 Task: Find connections with filter location Sant Just Desvern with filter topic #Healthcarewith filter profile language French with filter current company Rockstar Games with filter school Chanakya Education Societys Indira College of Commerce & Science, Pune with filter industry Glass Product Manufacturing with filter service category Videography with filter keywords title Heavy Equipment Operator
Action: Mouse moved to (476, 68)
Screenshot: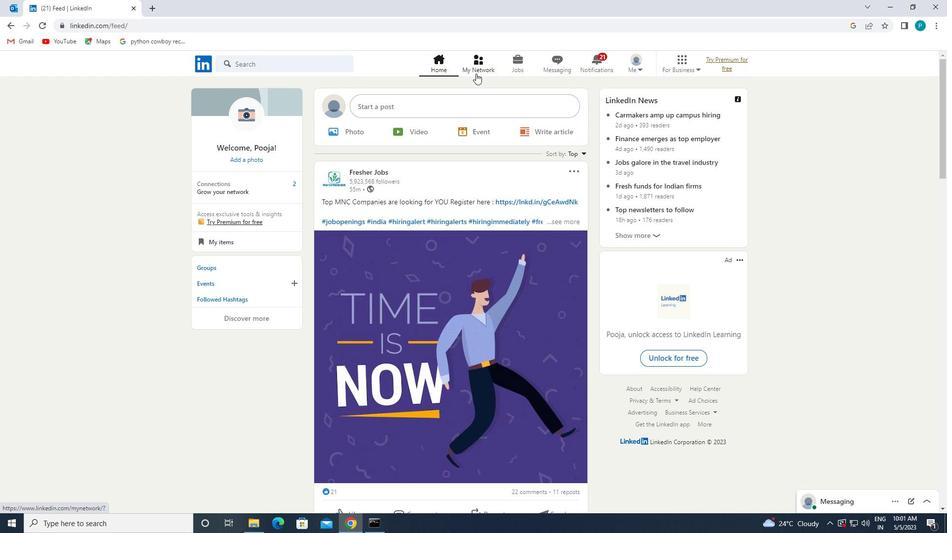 
Action: Mouse pressed left at (476, 68)
Screenshot: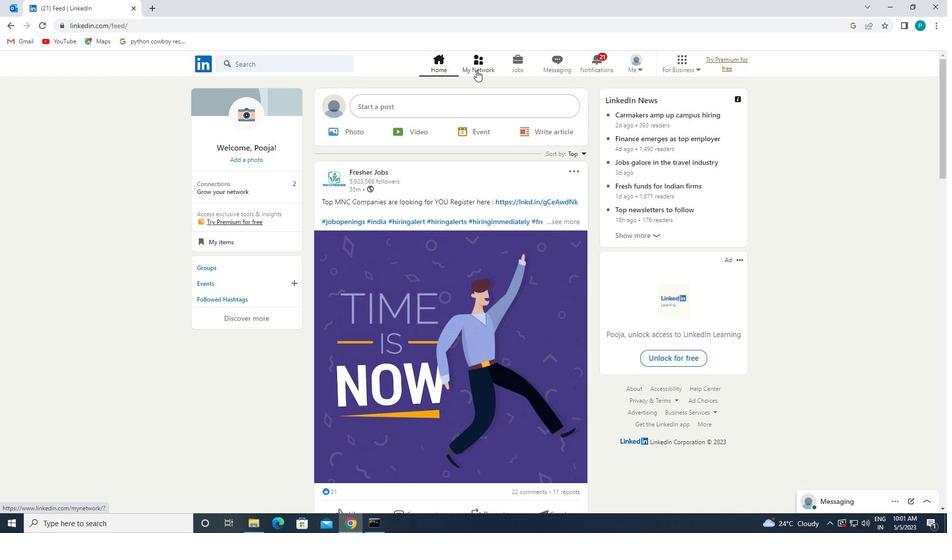 
Action: Mouse moved to (313, 114)
Screenshot: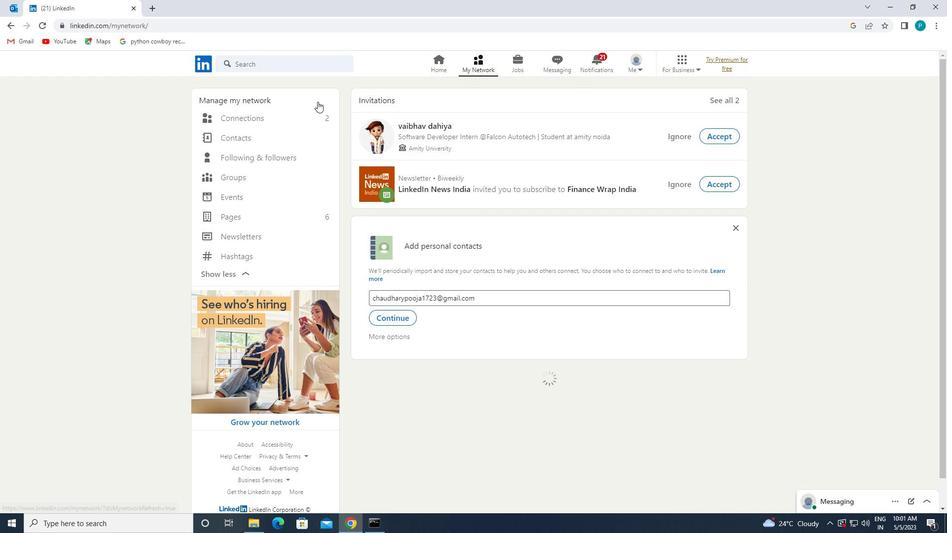 
Action: Mouse pressed left at (313, 114)
Screenshot: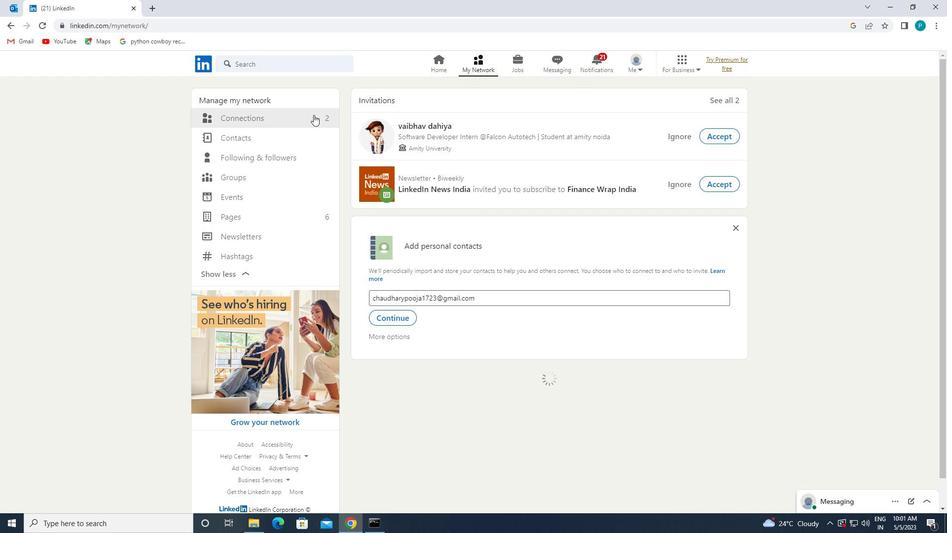 
Action: Mouse moved to (529, 118)
Screenshot: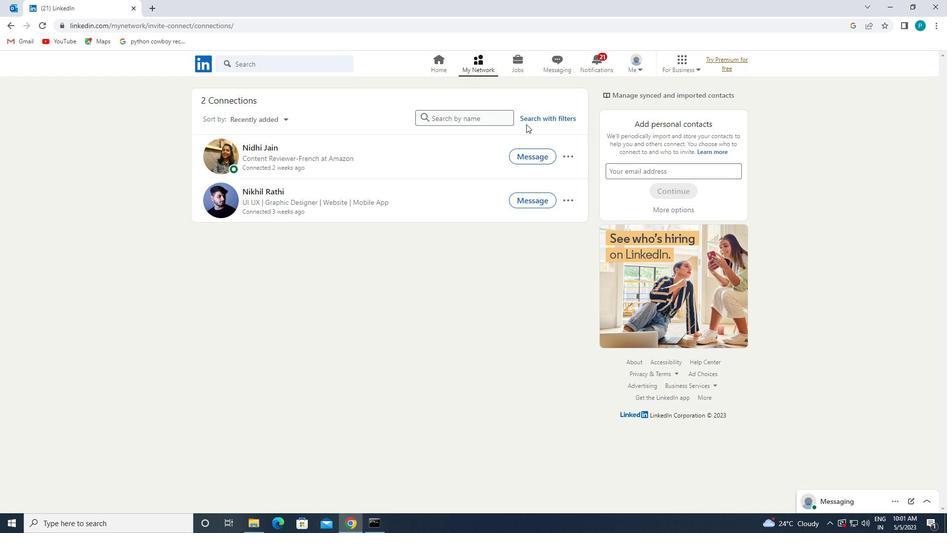 
Action: Mouse pressed left at (529, 118)
Screenshot: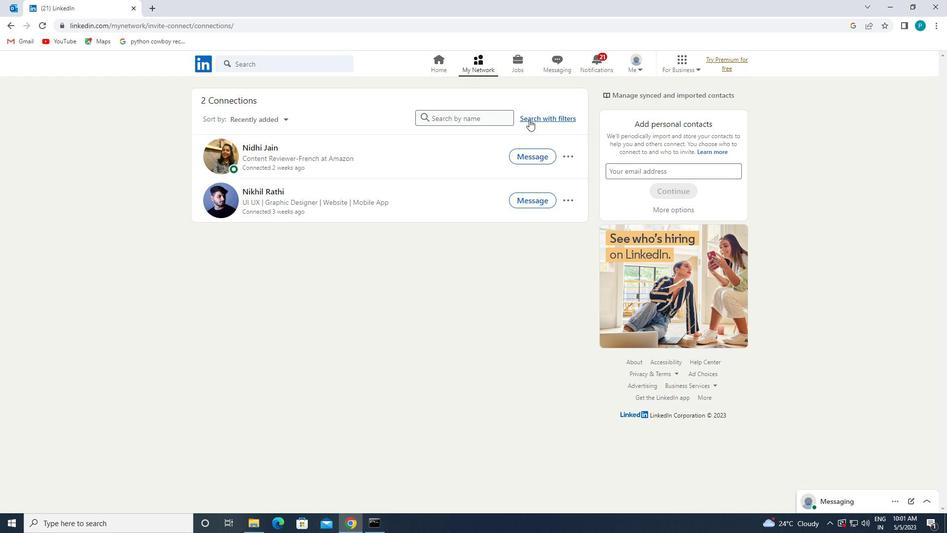 
Action: Mouse moved to (501, 97)
Screenshot: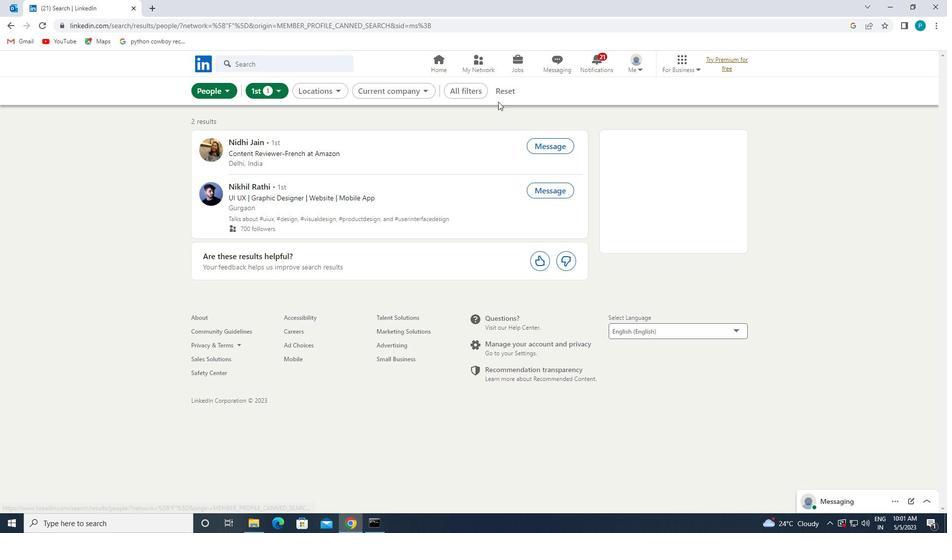 
Action: Mouse pressed left at (501, 97)
Screenshot: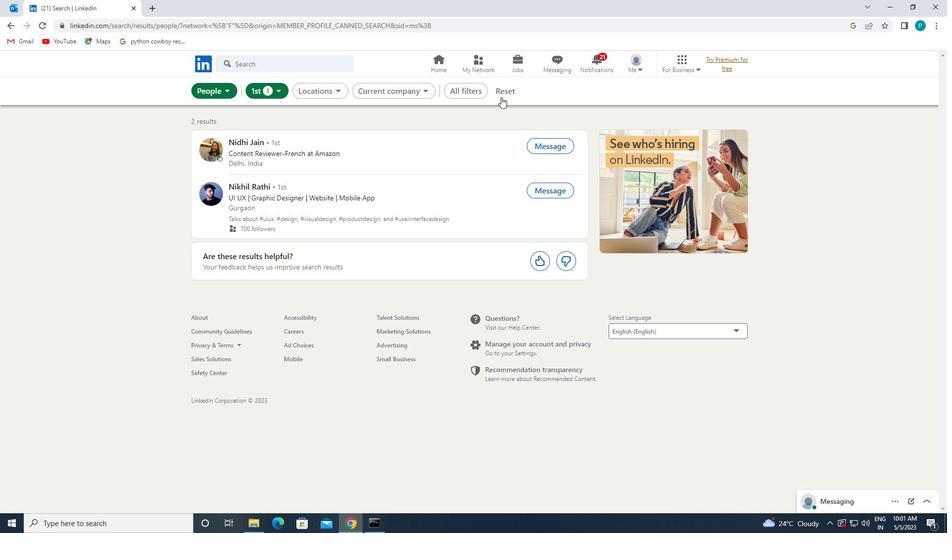 
Action: Mouse moved to (485, 91)
Screenshot: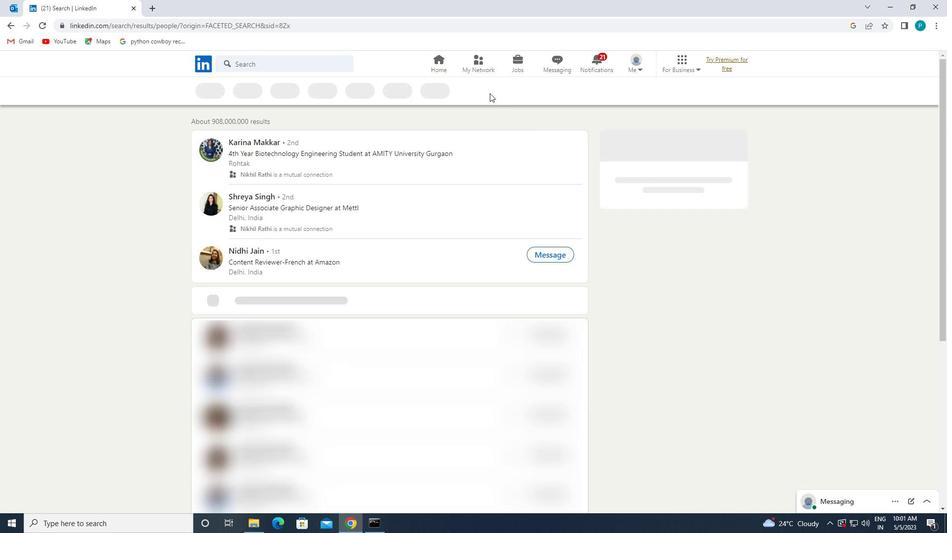 
Action: Mouse pressed left at (485, 91)
Screenshot: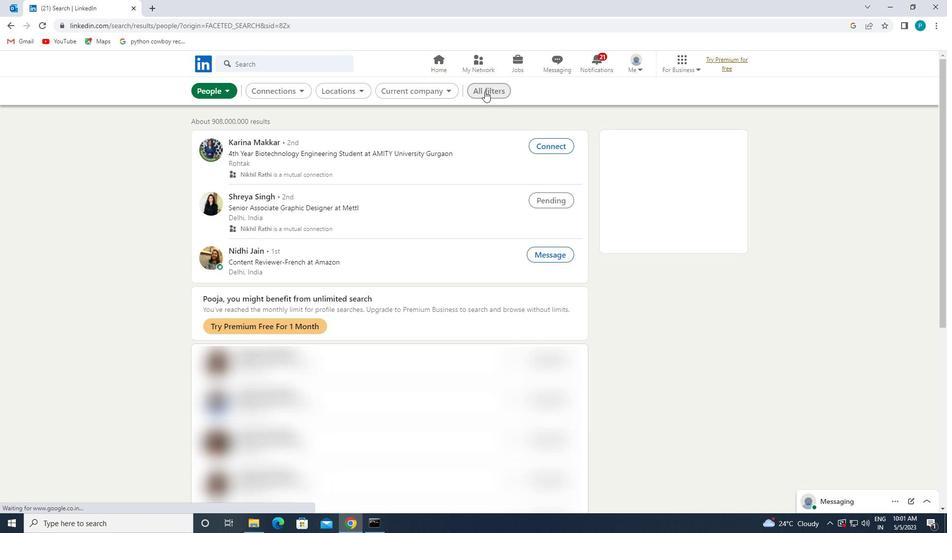 
Action: Mouse moved to (802, 324)
Screenshot: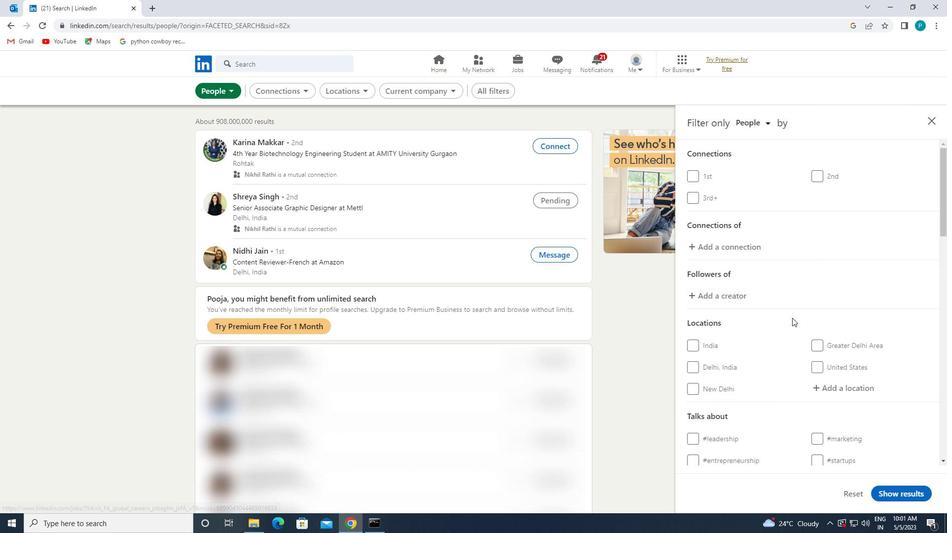 
Action: Mouse scrolled (802, 324) with delta (0, 0)
Screenshot: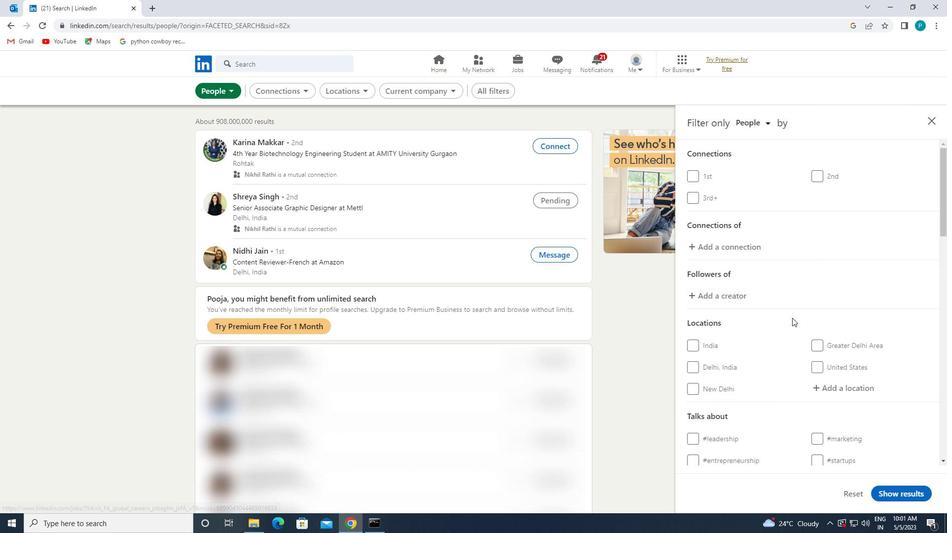 
Action: Mouse moved to (807, 332)
Screenshot: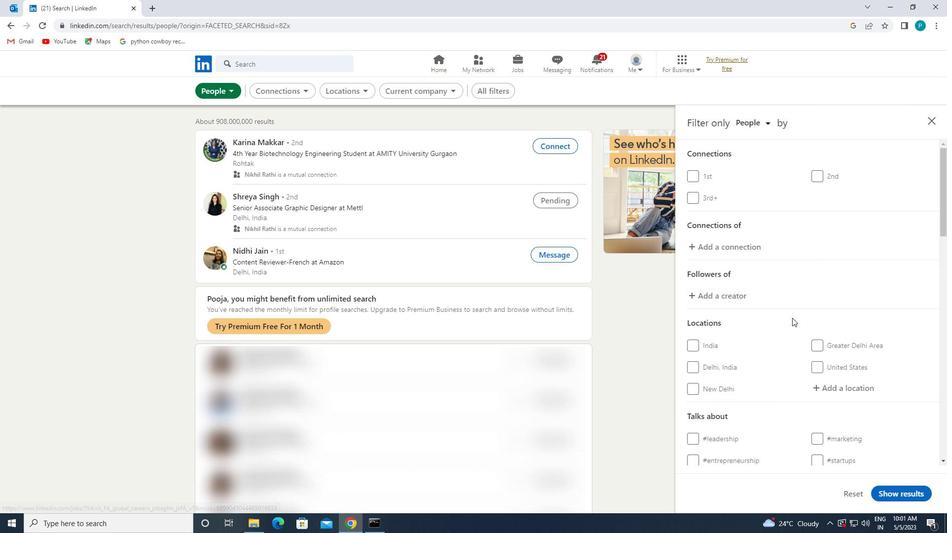 
Action: Mouse scrolled (807, 331) with delta (0, 0)
Screenshot: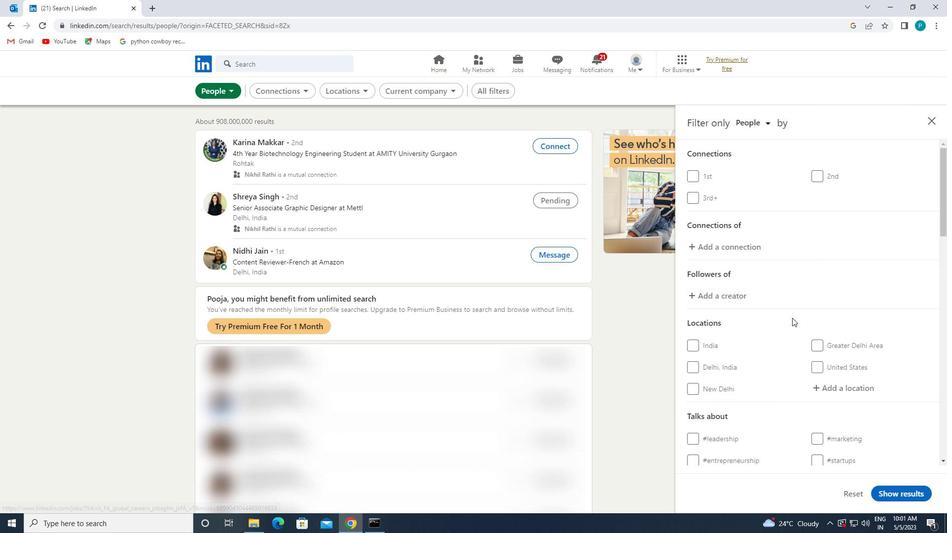 
Action: Mouse moved to (816, 339)
Screenshot: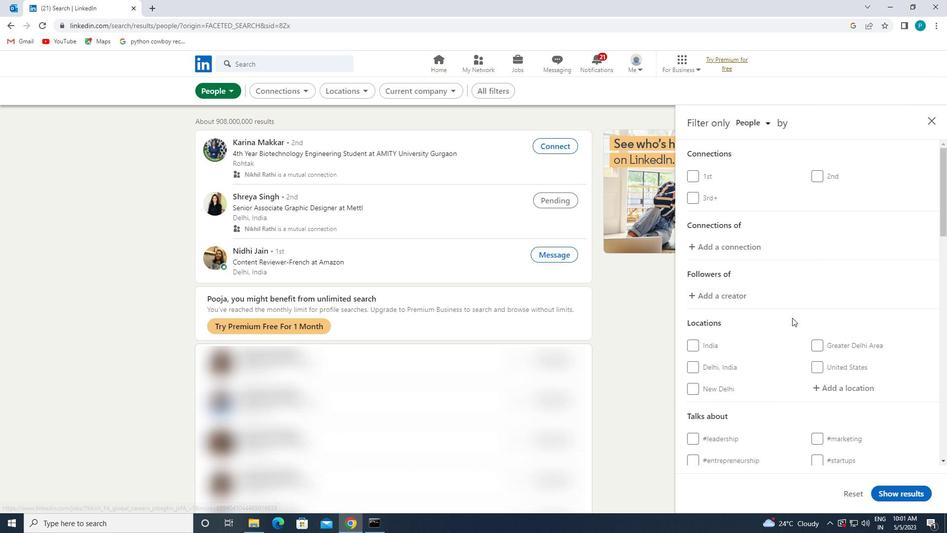 
Action: Mouse scrolled (816, 338) with delta (0, 0)
Screenshot: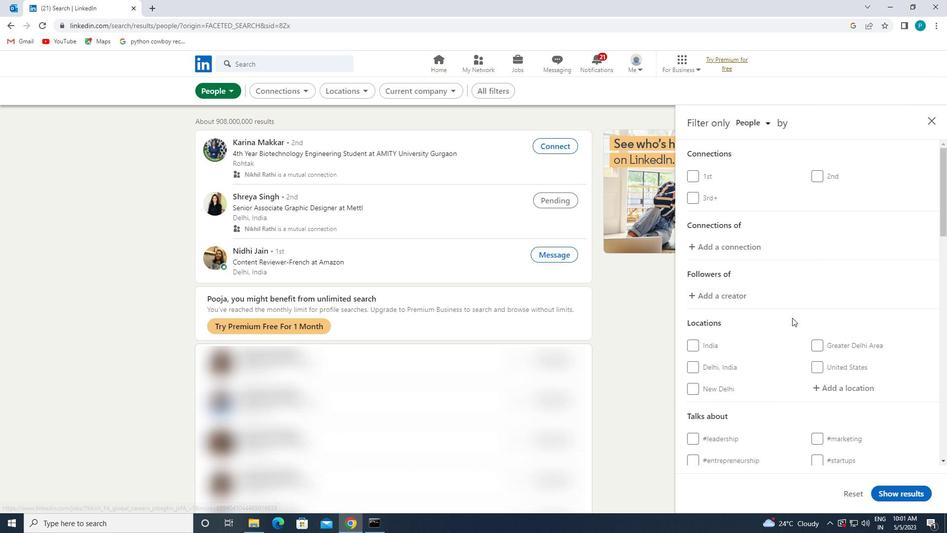 
Action: Mouse moved to (826, 241)
Screenshot: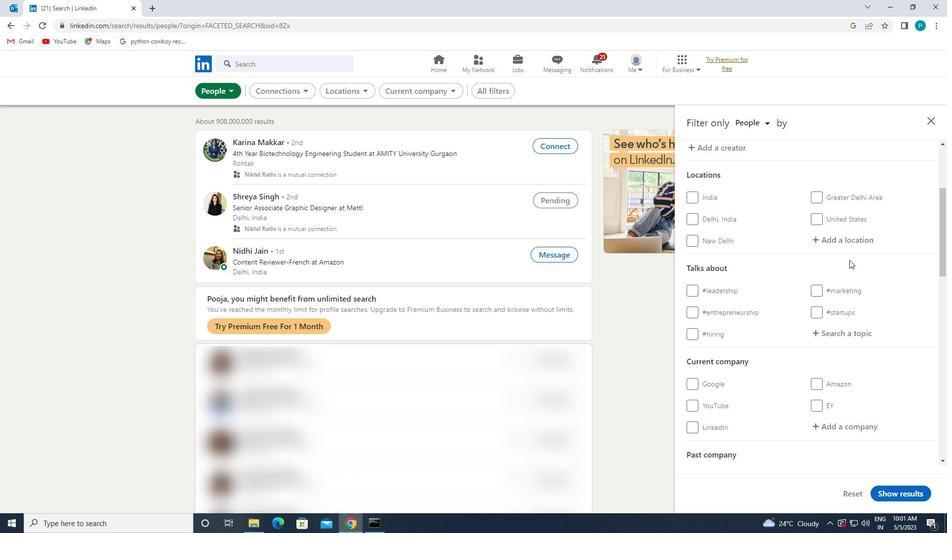 
Action: Mouse pressed left at (826, 241)
Screenshot: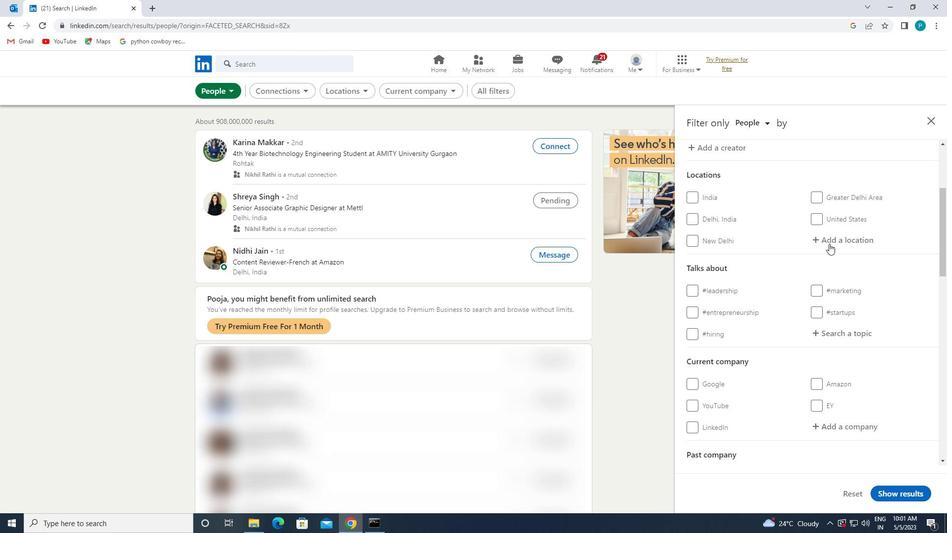 
Action: Mouse moved to (814, 232)
Screenshot: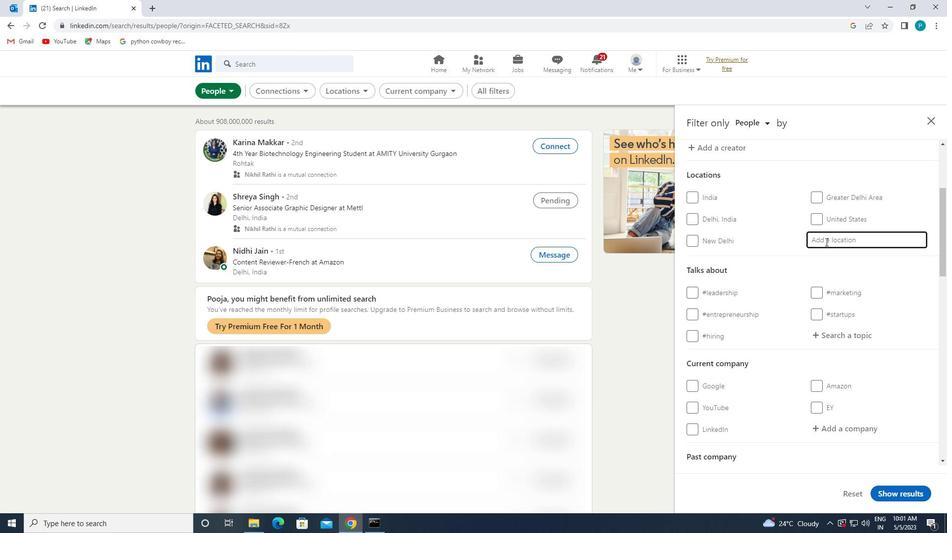 
Action: Key pressed <Key.caps_lock>s<Key.backspace><Key.caps_lock>s<Key.caps_lock>ant
Screenshot: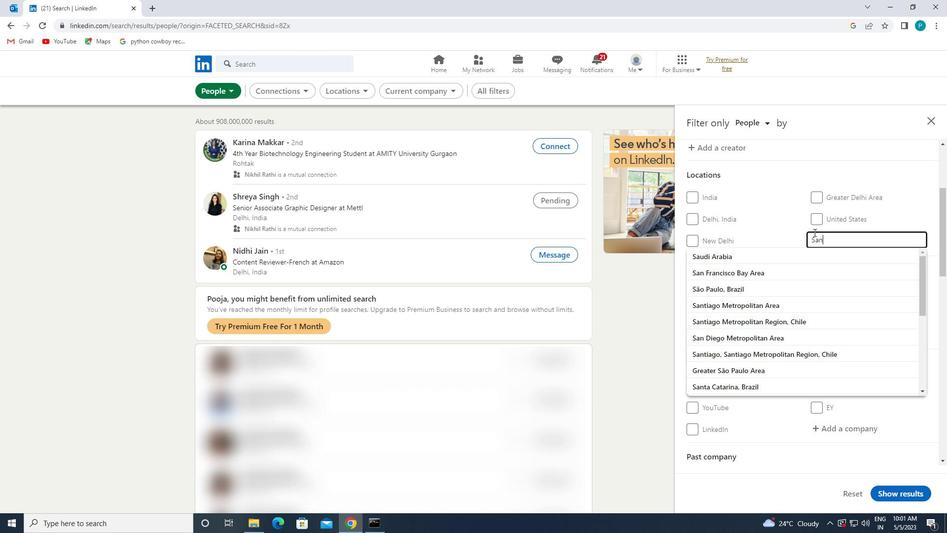 
Action: Mouse moved to (809, 229)
Screenshot: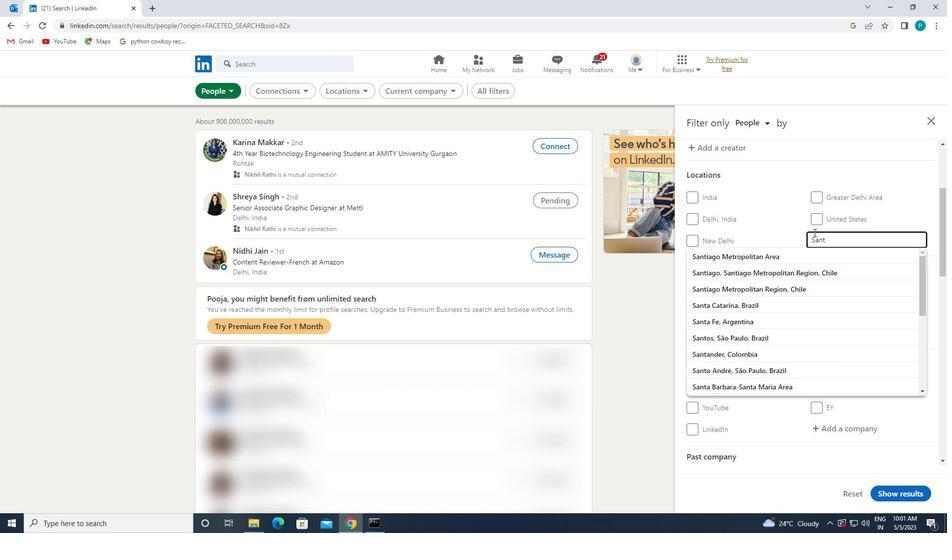 
Action: Key pressed <Key.space><Key.caps_lock>j<Key.caps_lock>ust
Screenshot: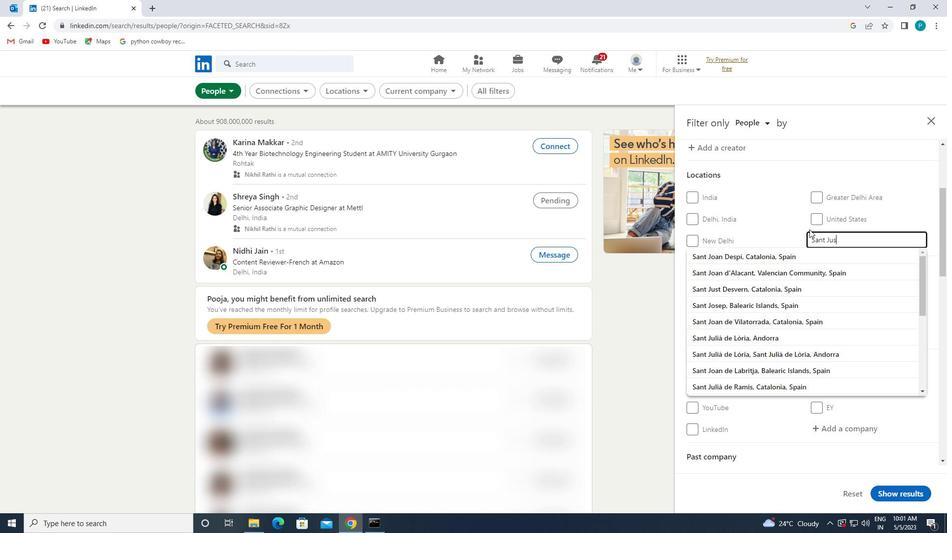 
Action: Mouse moved to (785, 251)
Screenshot: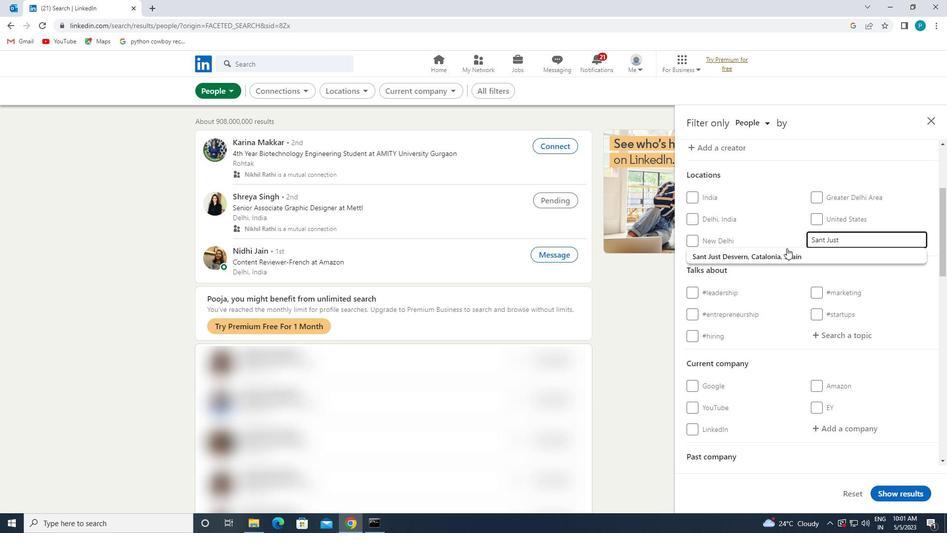 
Action: Mouse pressed left at (785, 251)
Screenshot: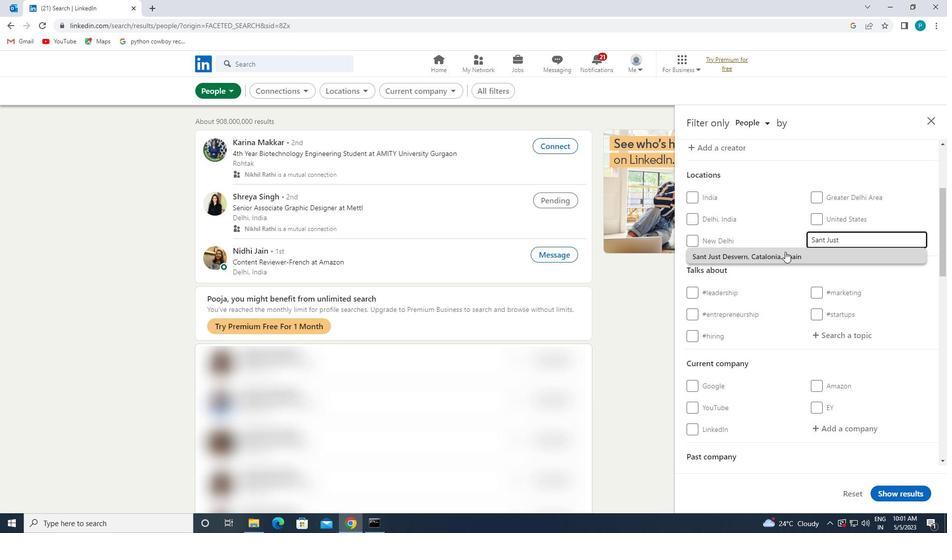 
Action: Mouse moved to (792, 257)
Screenshot: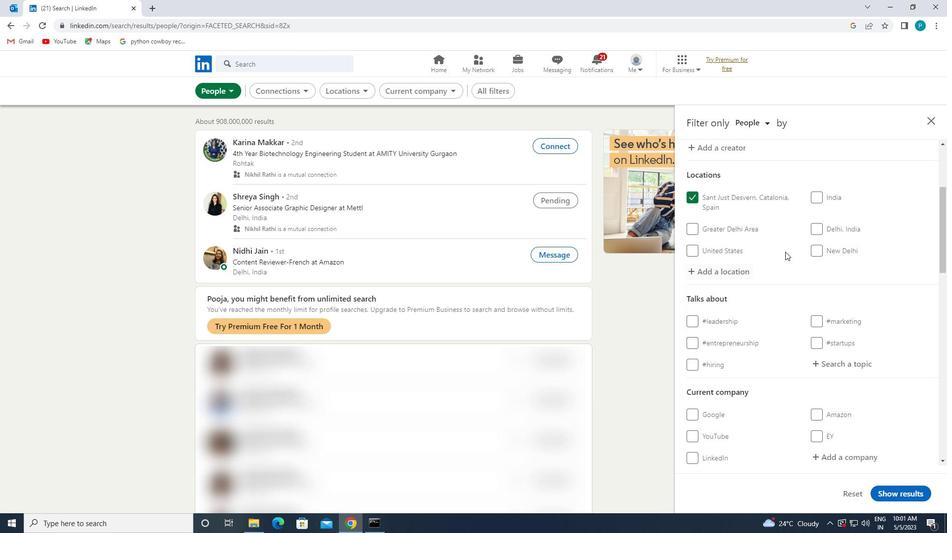 
Action: Mouse scrolled (792, 257) with delta (0, 0)
Screenshot: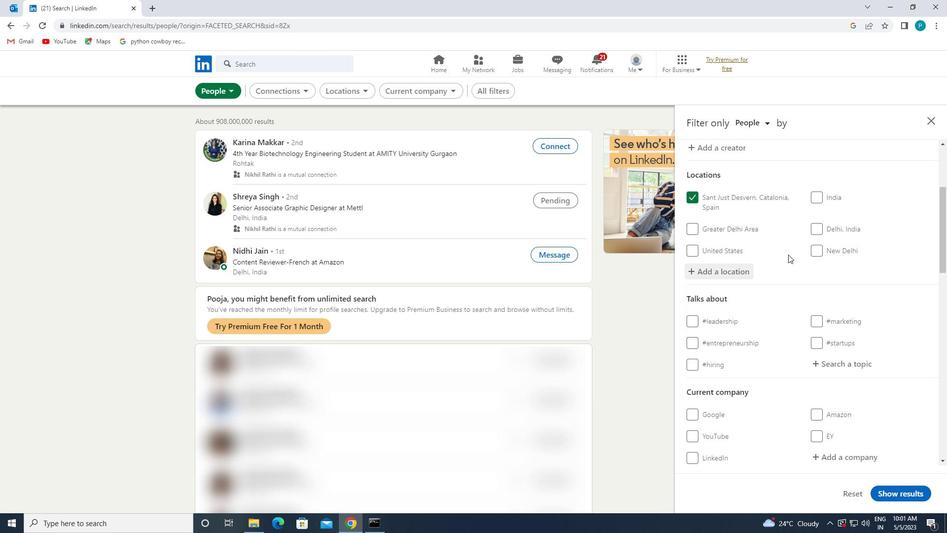 
Action: Mouse moved to (793, 258)
Screenshot: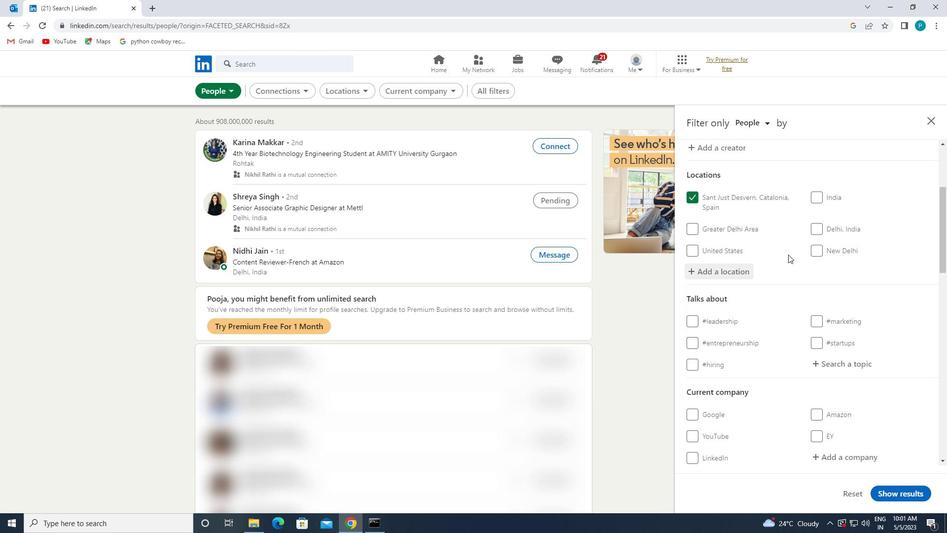 
Action: Mouse scrolled (793, 257) with delta (0, 0)
Screenshot: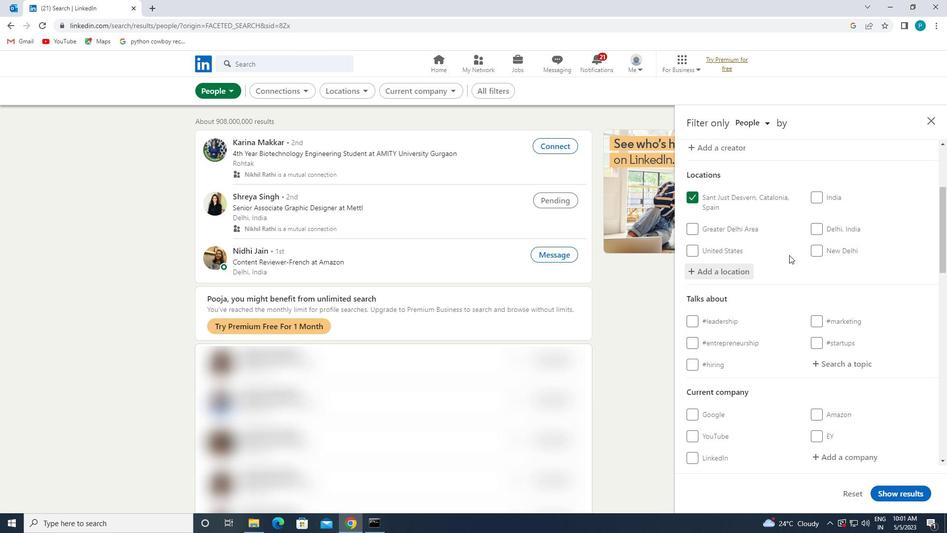 
Action: Mouse moved to (833, 258)
Screenshot: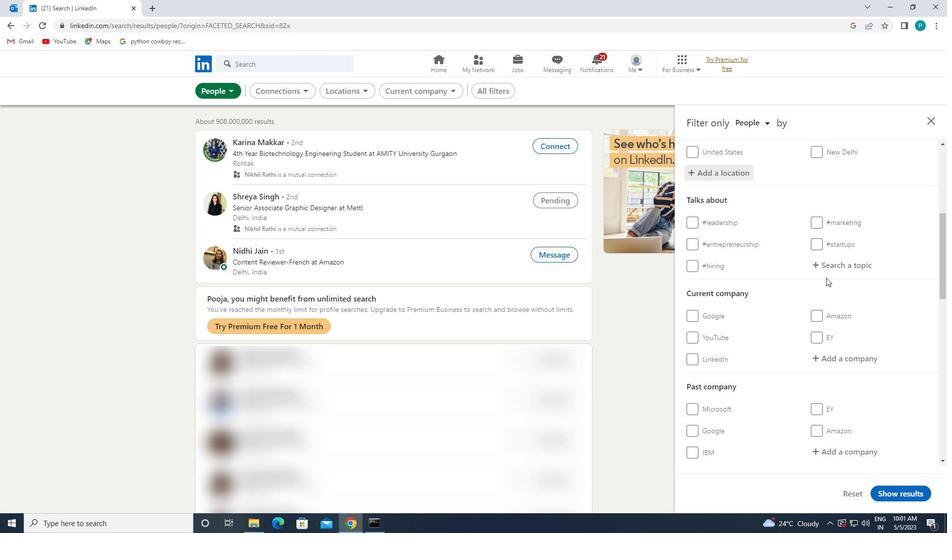 
Action: Mouse pressed left at (833, 258)
Screenshot: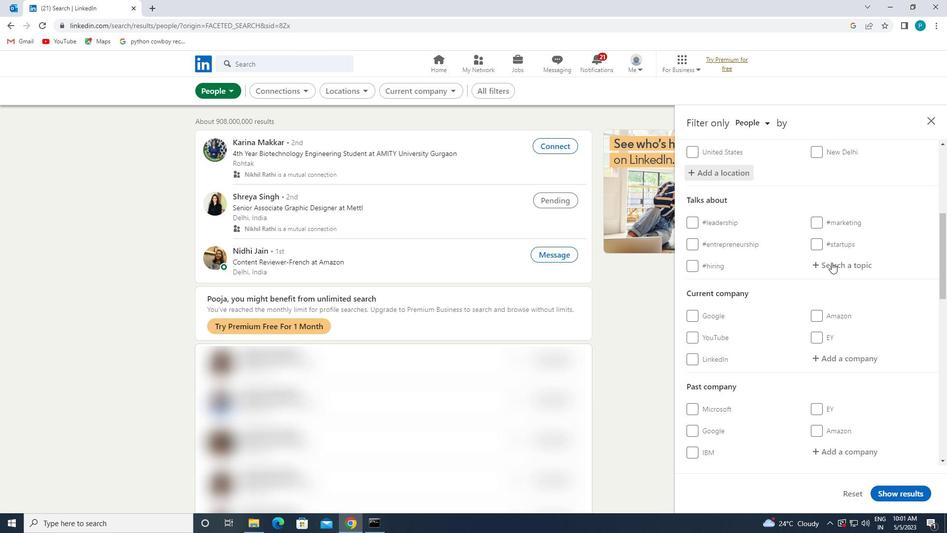 
Action: Key pressed <Key.shift>#<Key.caps_lock>HE<Key.backspace><Key.caps_lock>EALTHCARE
Screenshot: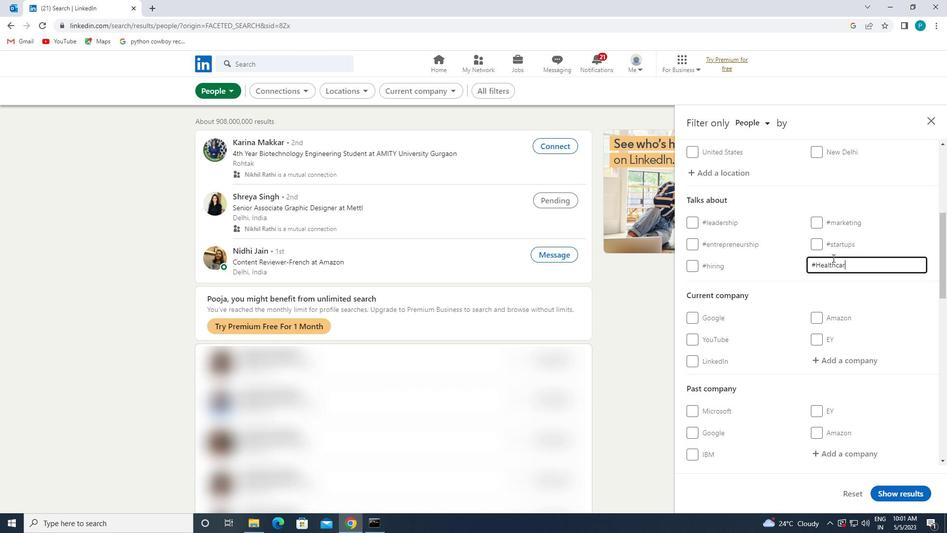 
Action: Mouse moved to (827, 298)
Screenshot: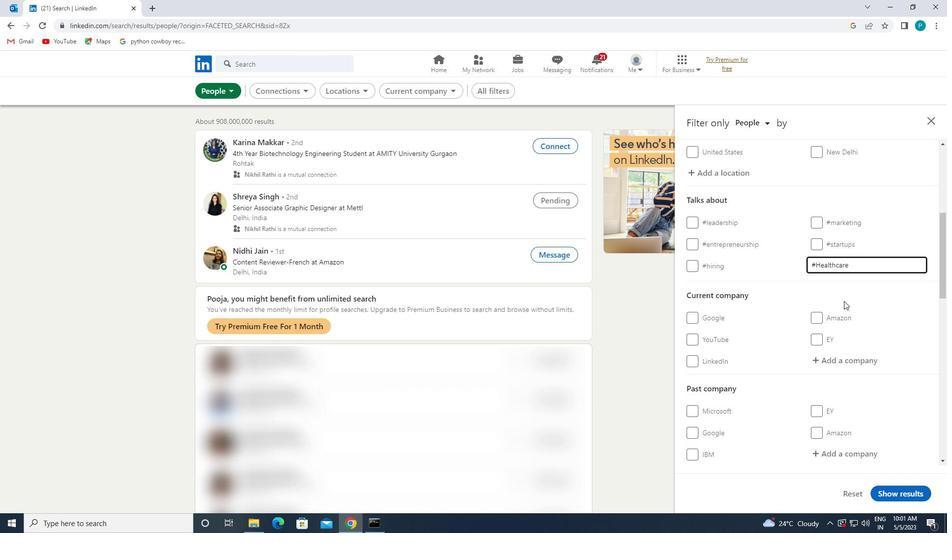 
Action: Mouse scrolled (827, 297) with delta (0, 0)
Screenshot: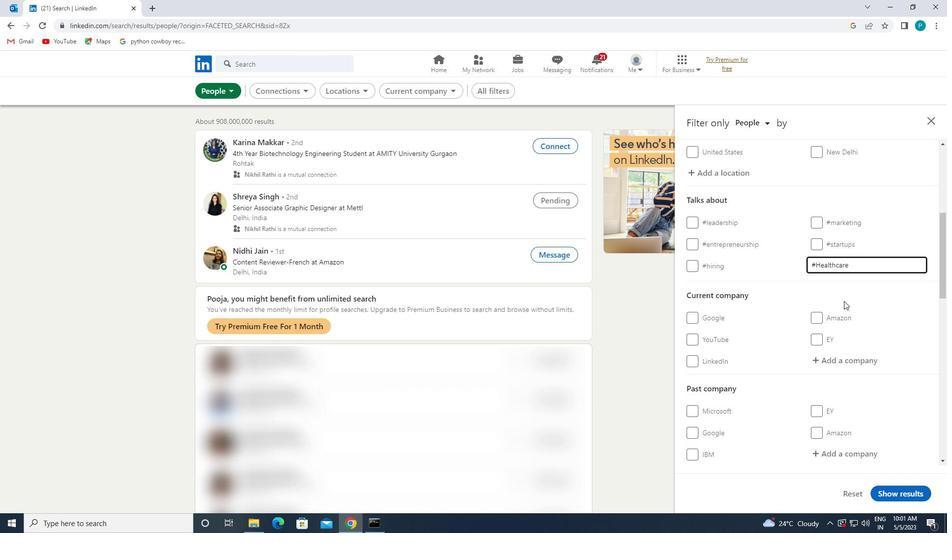 
Action: Mouse scrolled (827, 297) with delta (0, 0)
Screenshot: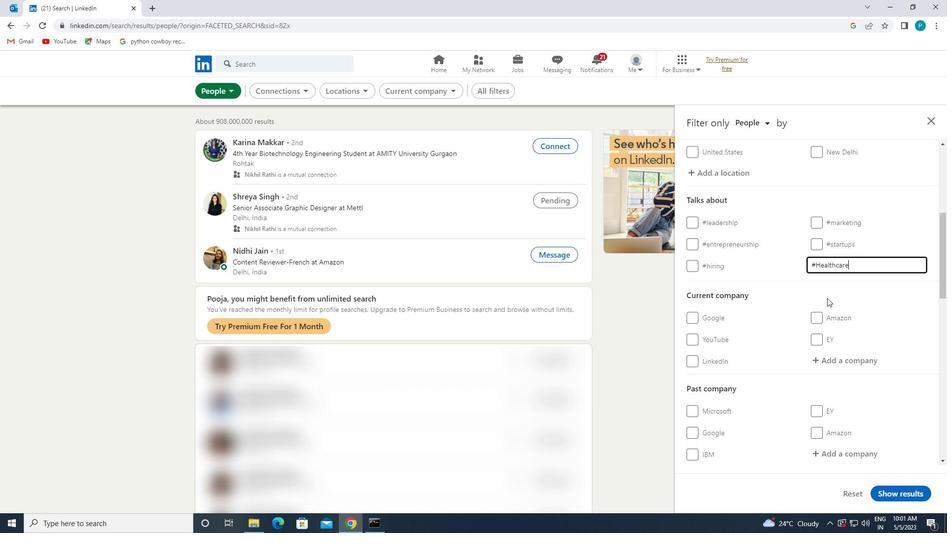 
Action: Mouse scrolled (827, 297) with delta (0, 0)
Screenshot: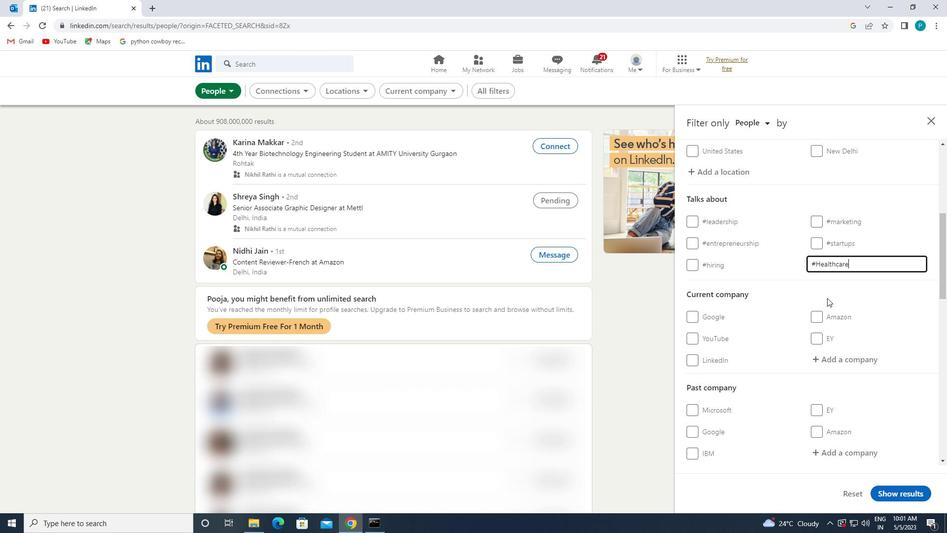 
Action: Mouse moved to (794, 276)
Screenshot: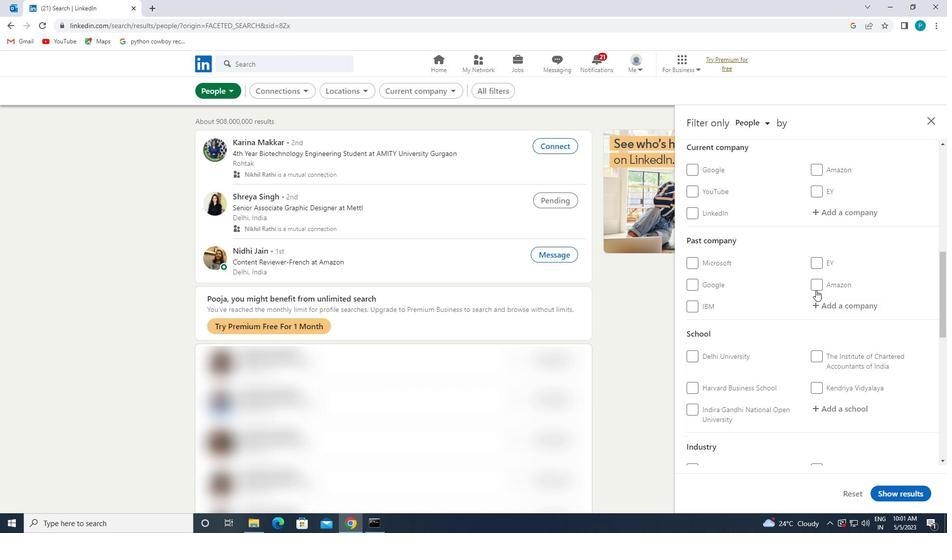
Action: Mouse scrolled (794, 276) with delta (0, 0)
Screenshot: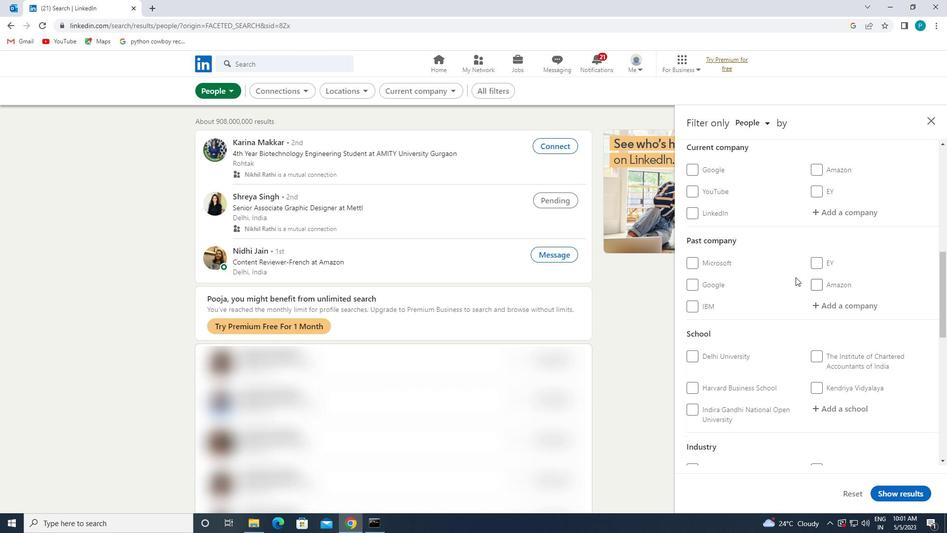 
Action: Mouse moved to (793, 276)
Screenshot: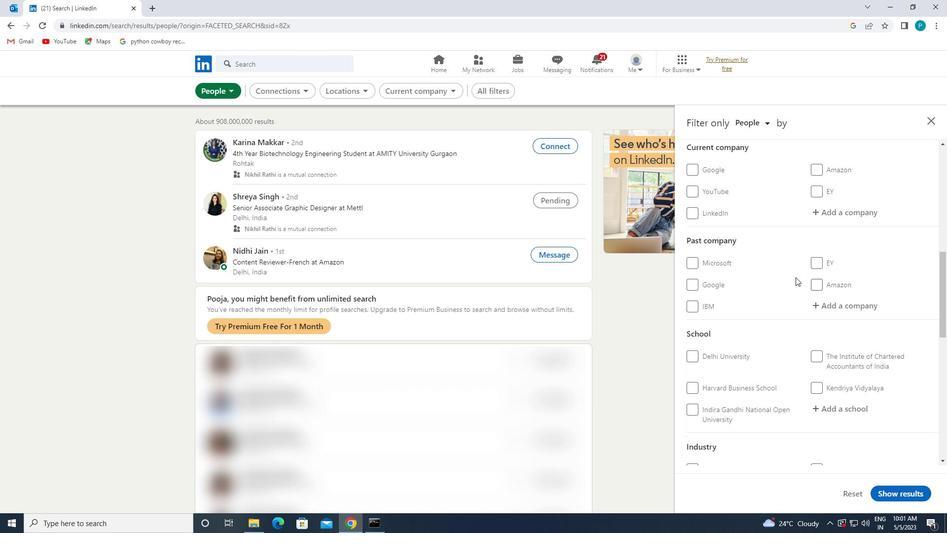 
Action: Mouse scrolled (793, 275) with delta (0, 0)
Screenshot: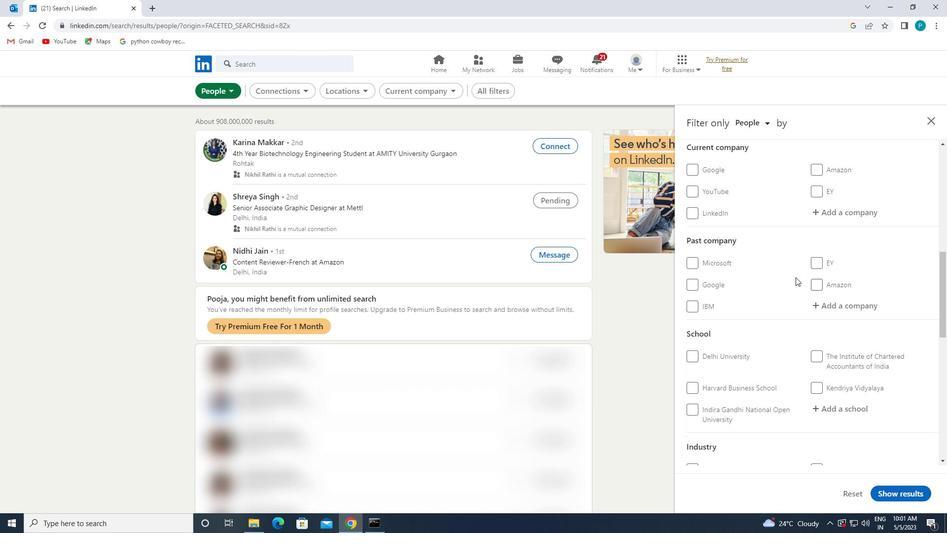 
Action: Mouse moved to (792, 274)
Screenshot: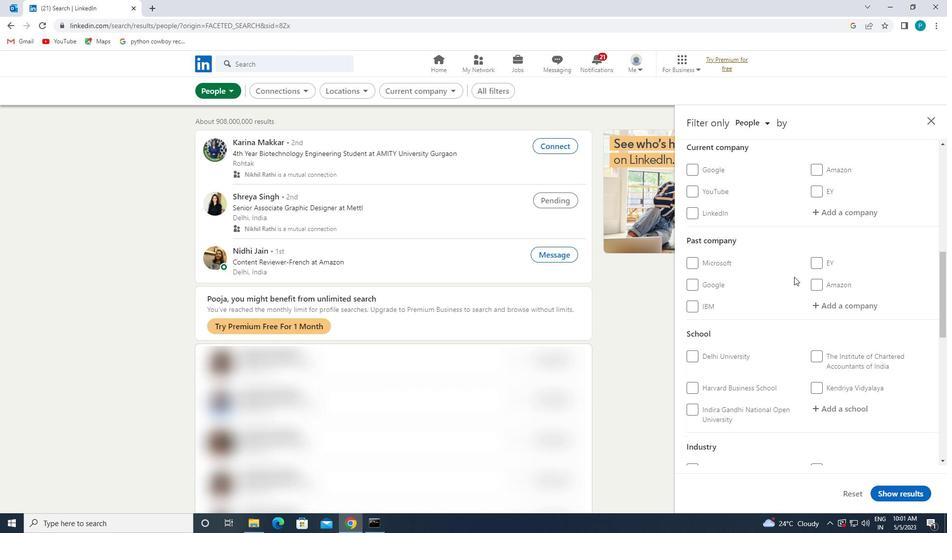 
Action: Mouse scrolled (792, 274) with delta (0, 0)
Screenshot: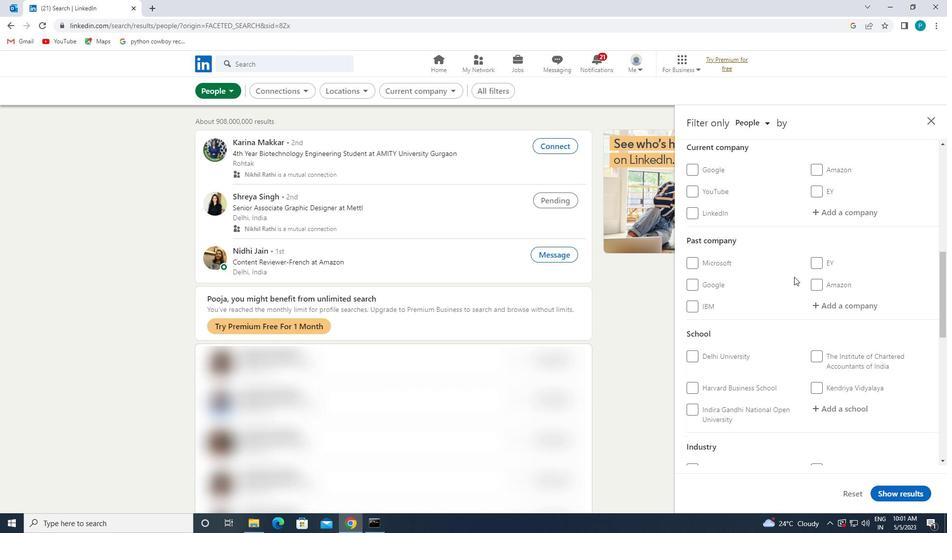 
Action: Mouse moved to (669, 295)
Screenshot: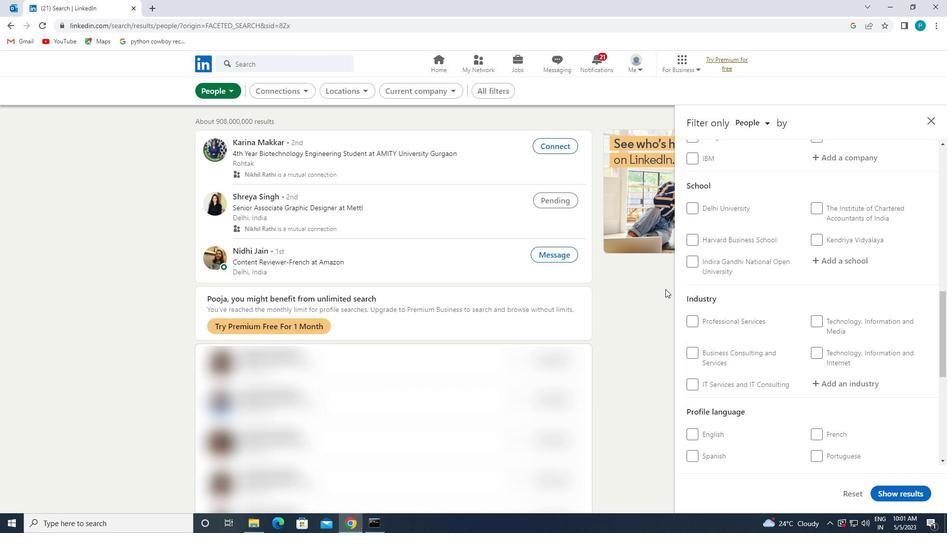 
Action: Mouse scrolled (669, 295) with delta (0, 0)
Screenshot: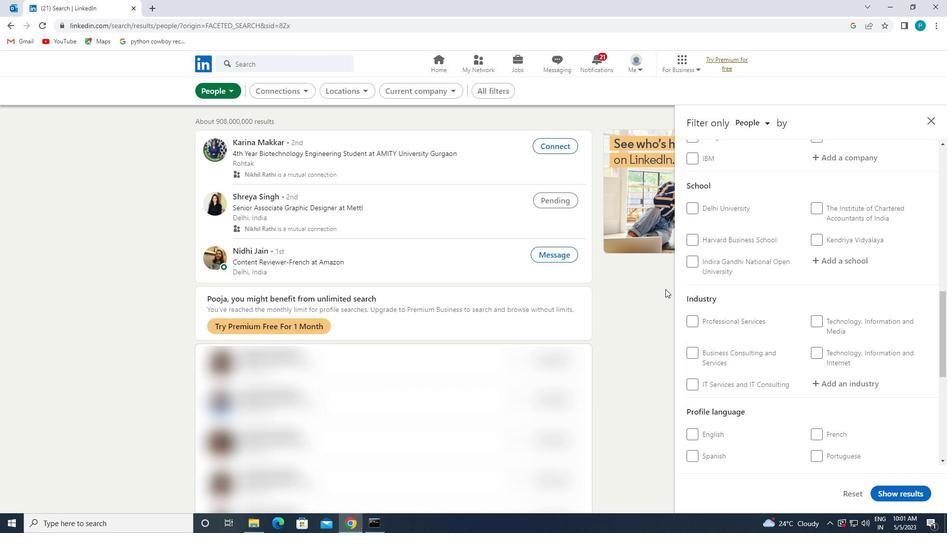 
Action: Mouse moved to (694, 312)
Screenshot: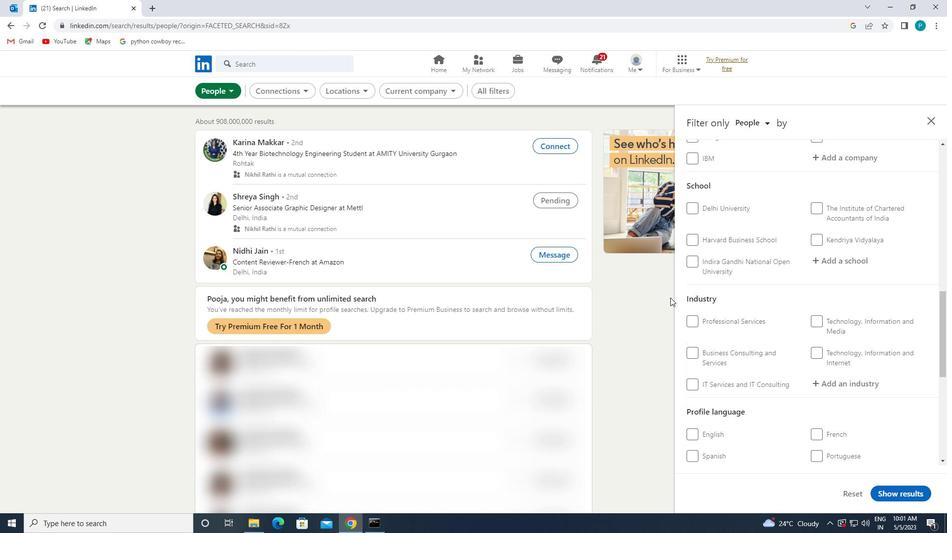 
Action: Mouse scrolled (694, 311) with delta (0, 0)
Screenshot: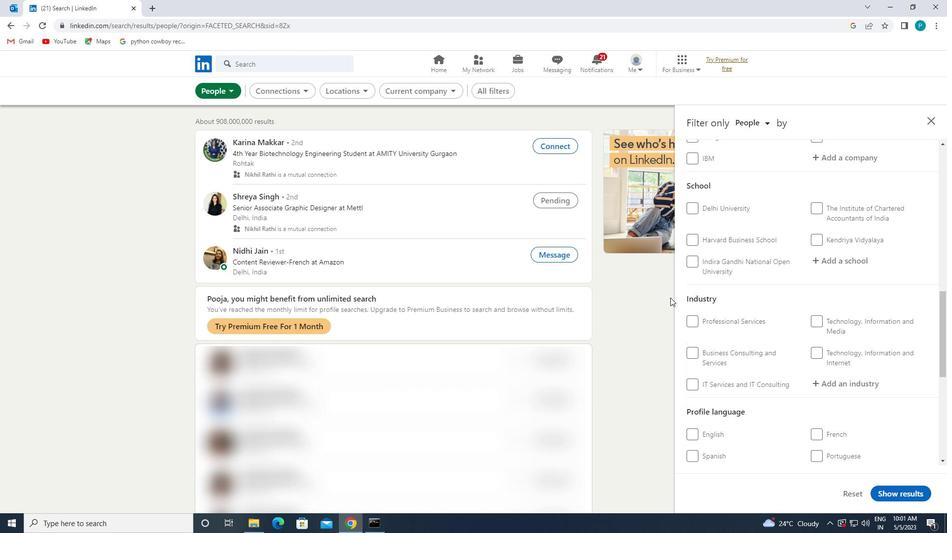
Action: Mouse moved to (815, 385)
Screenshot: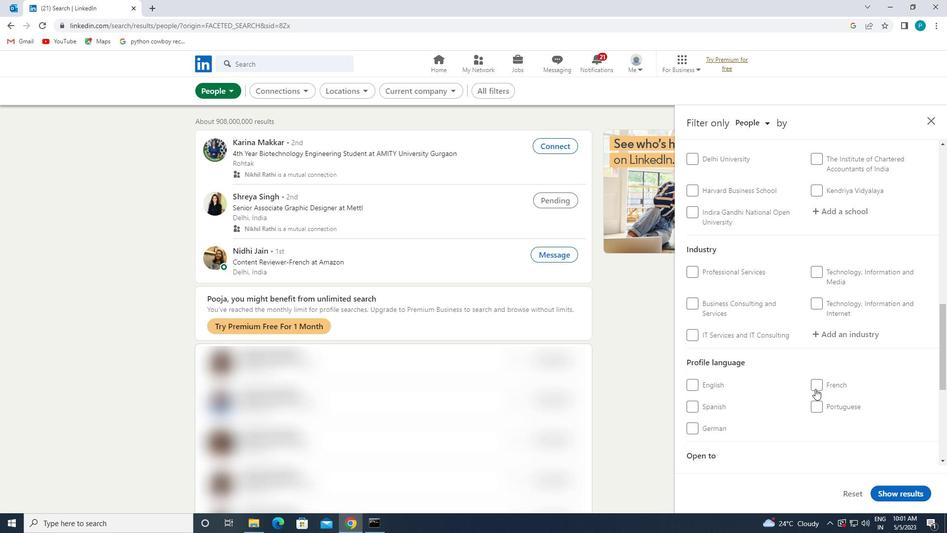 
Action: Mouse pressed left at (815, 385)
Screenshot: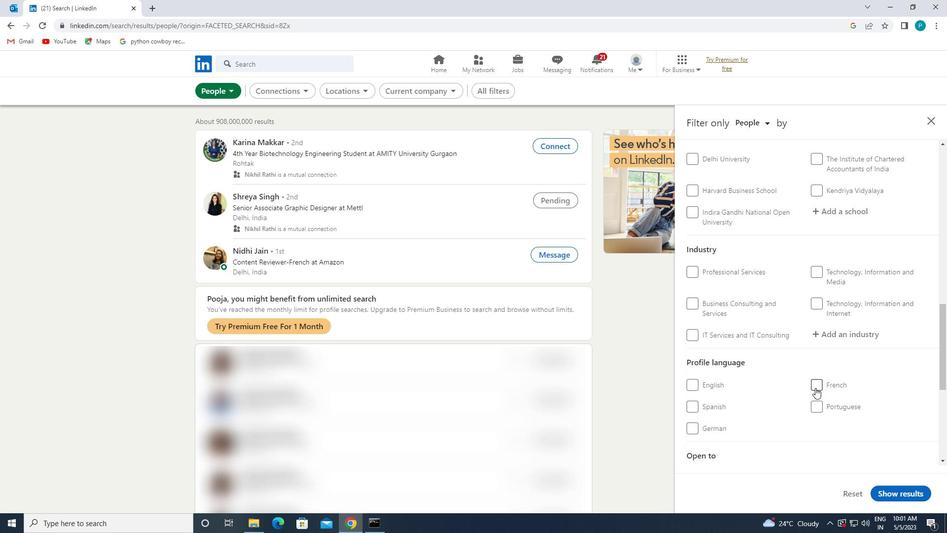 
Action: Mouse moved to (885, 344)
Screenshot: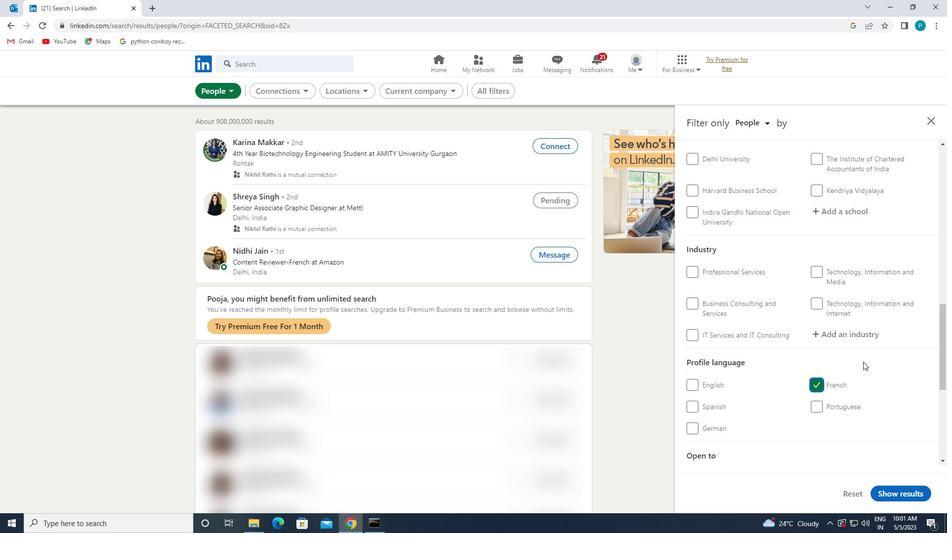 
Action: Mouse scrolled (885, 345) with delta (0, 0)
Screenshot: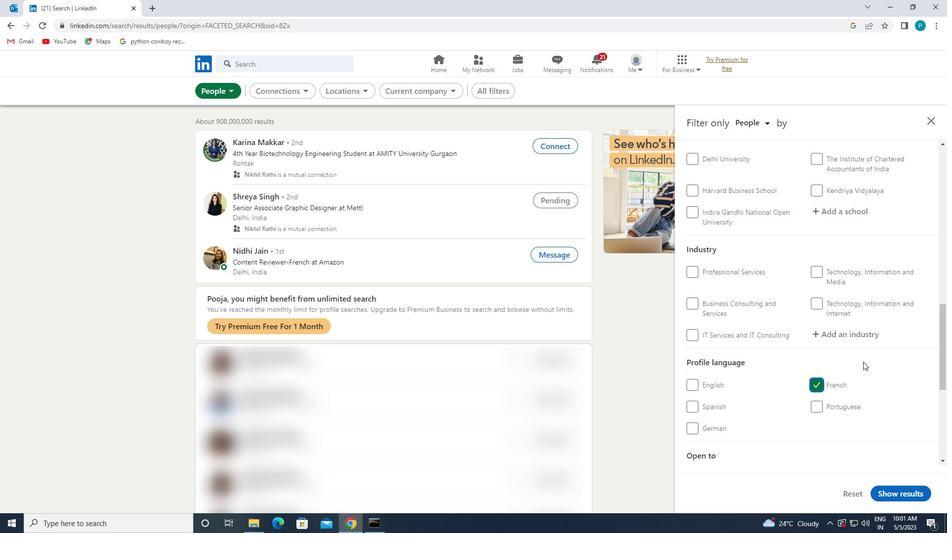 
Action: Mouse scrolled (885, 345) with delta (0, 0)
Screenshot: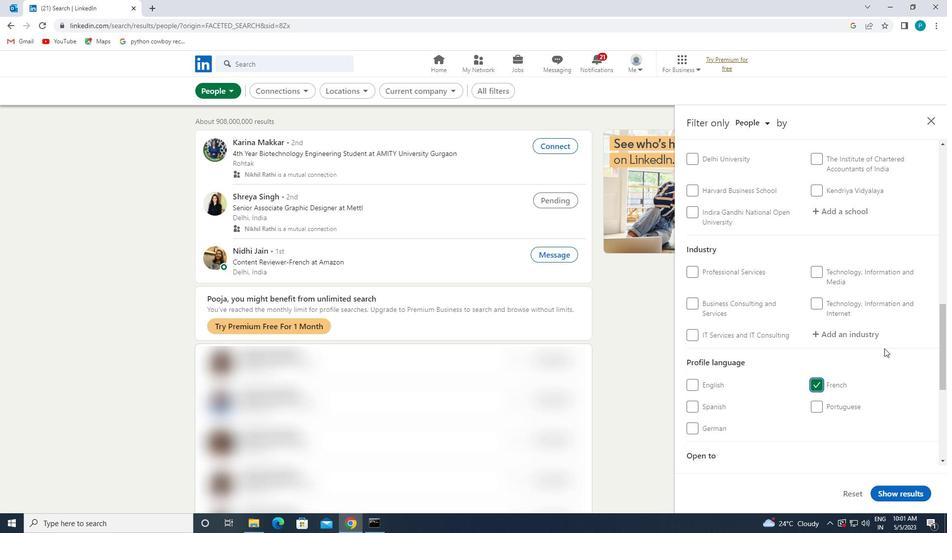 
Action: Mouse scrolled (885, 345) with delta (0, 0)
Screenshot: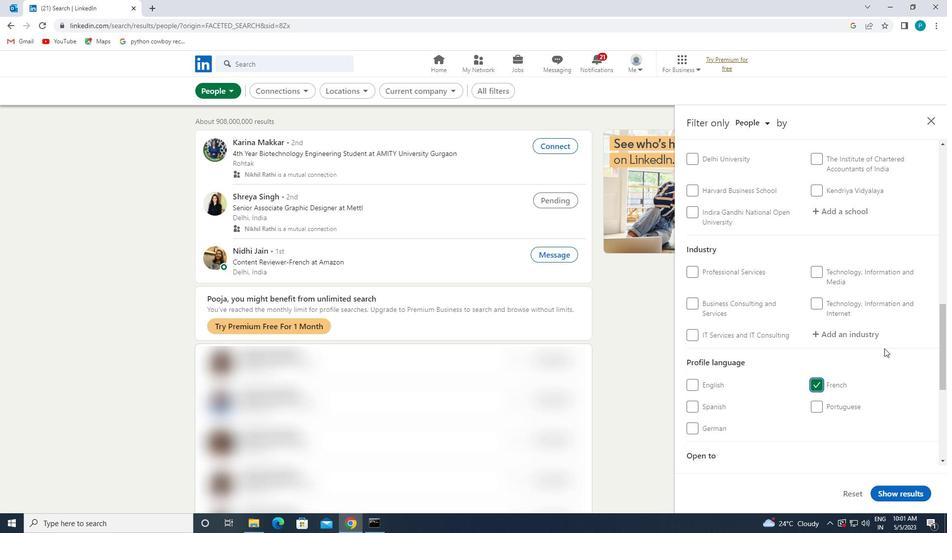 
Action: Mouse moved to (859, 312)
Screenshot: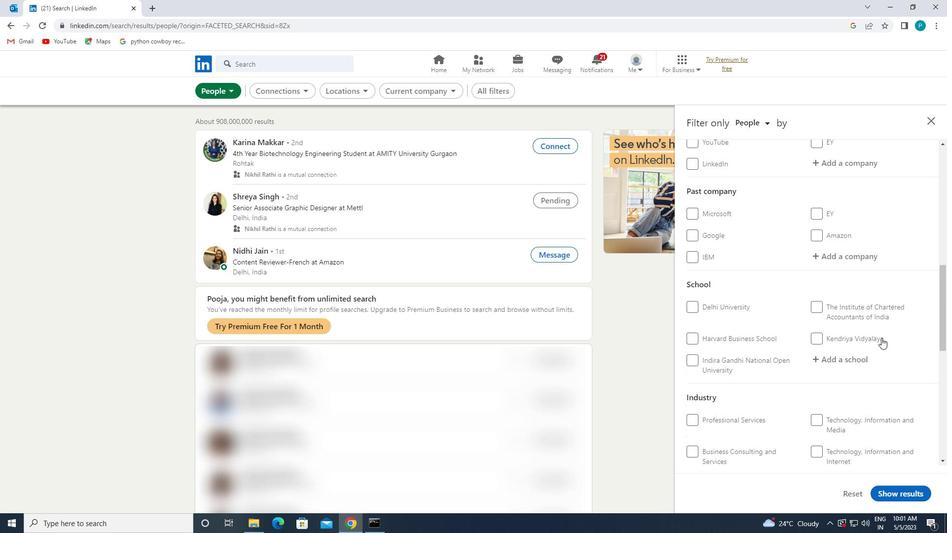 
Action: Mouse scrolled (859, 312) with delta (0, 0)
Screenshot: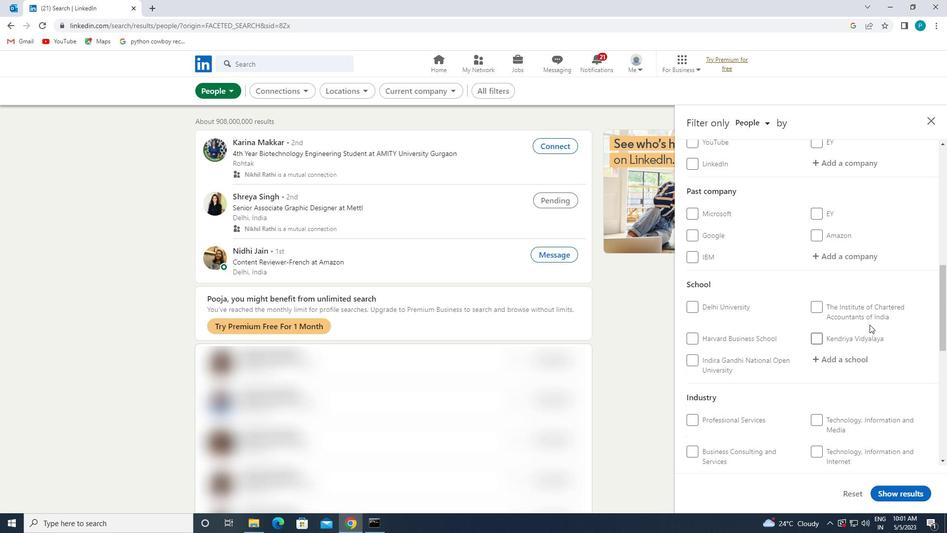 
Action: Mouse scrolled (859, 312) with delta (0, 0)
Screenshot: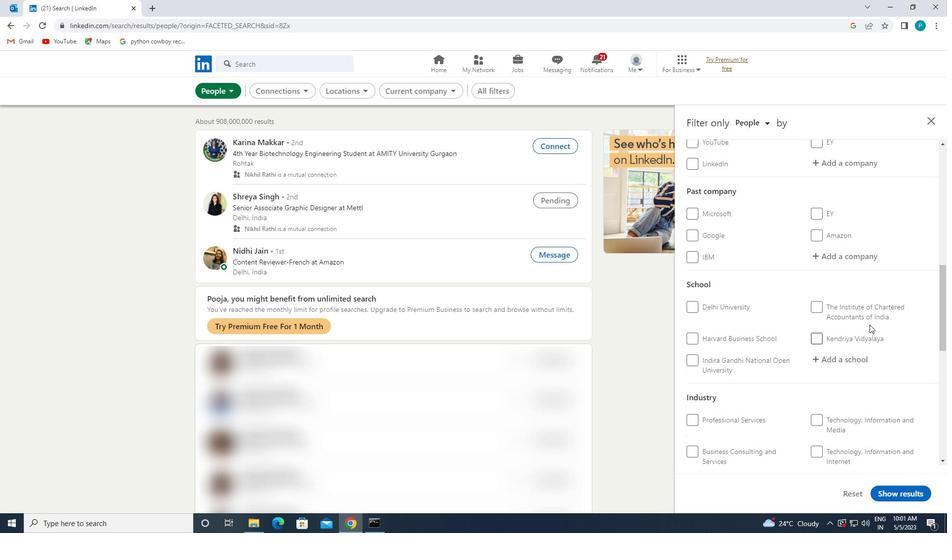 
Action: Mouse scrolled (859, 312) with delta (0, 0)
Screenshot: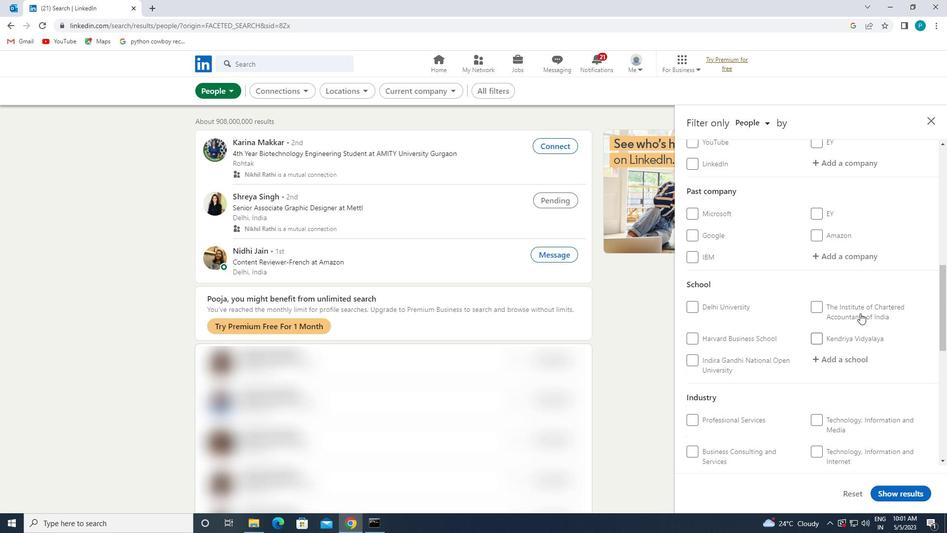 
Action: Mouse pressed left at (859, 312)
Screenshot: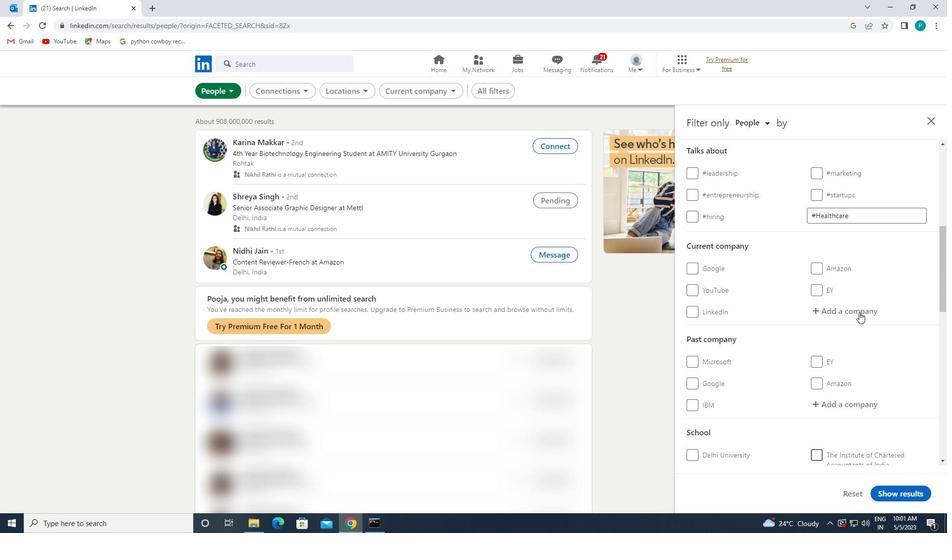 
Action: Key pressed <Key.caps_lock>R<Key.caps_lock>OCKSTAR
Screenshot: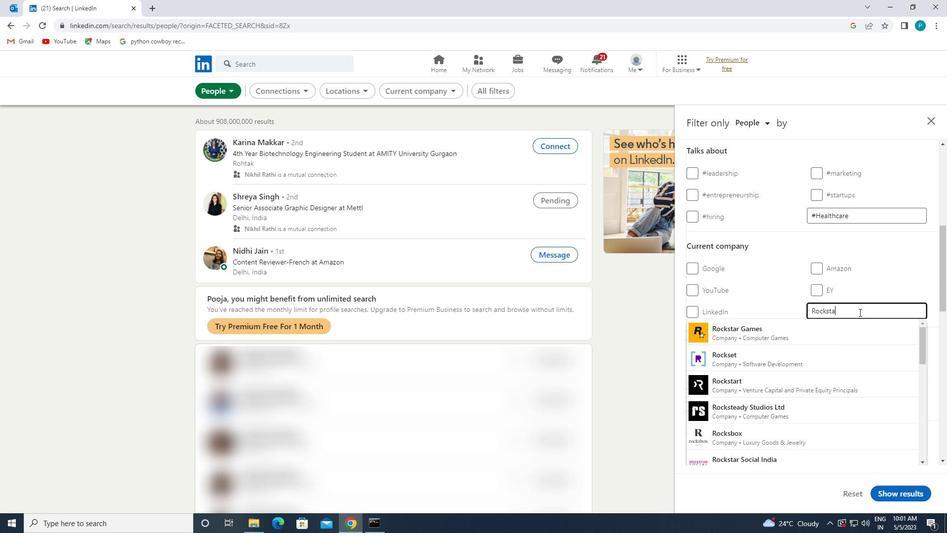
Action: Mouse moved to (847, 331)
Screenshot: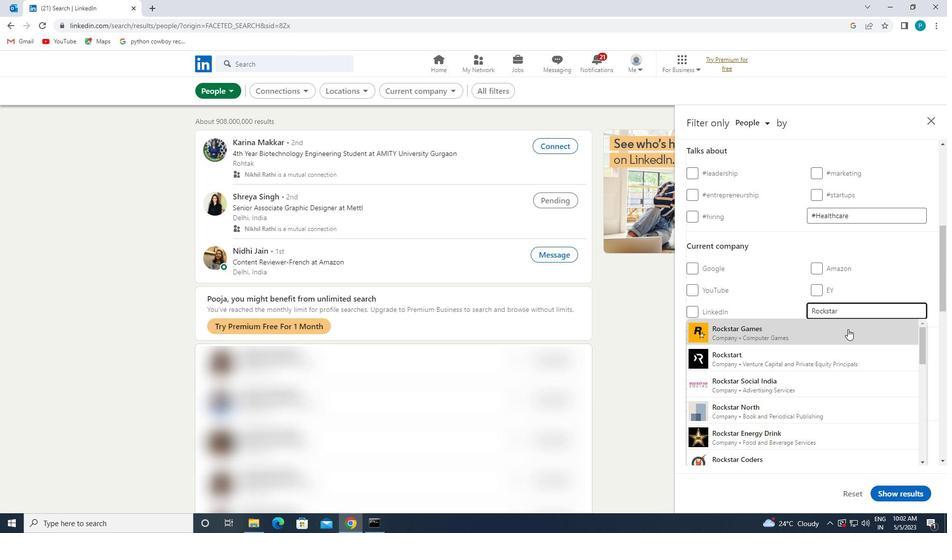 
Action: Mouse pressed left at (847, 331)
Screenshot: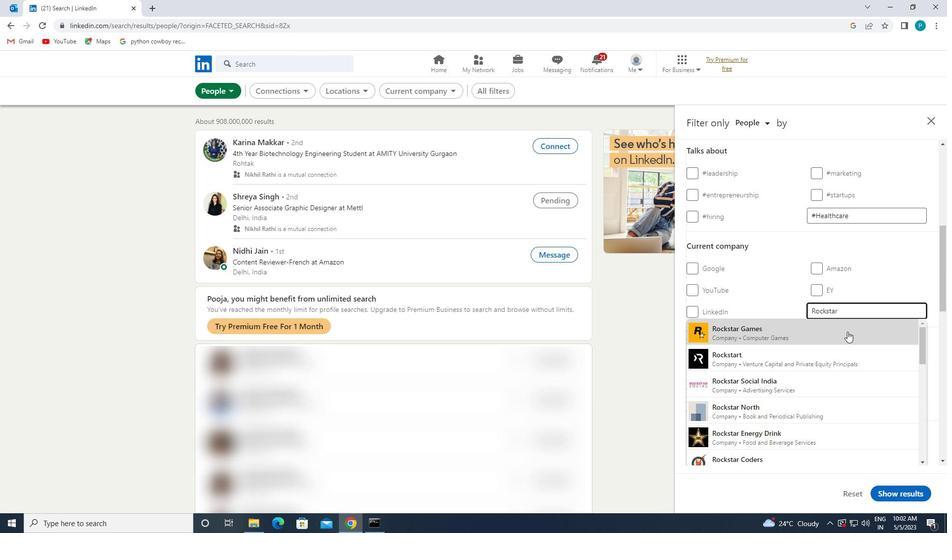 
Action: Mouse scrolled (847, 331) with delta (0, 0)
Screenshot: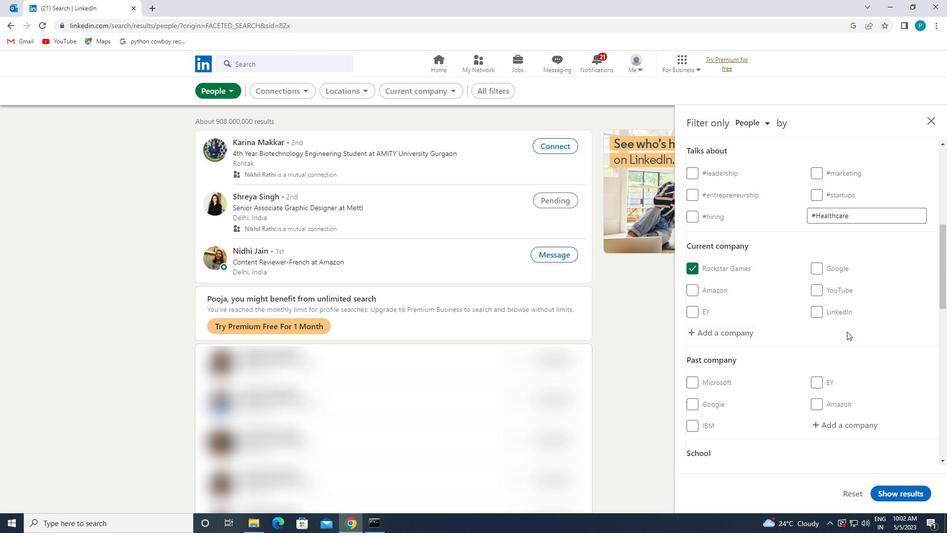 
Action: Mouse scrolled (847, 331) with delta (0, 0)
Screenshot: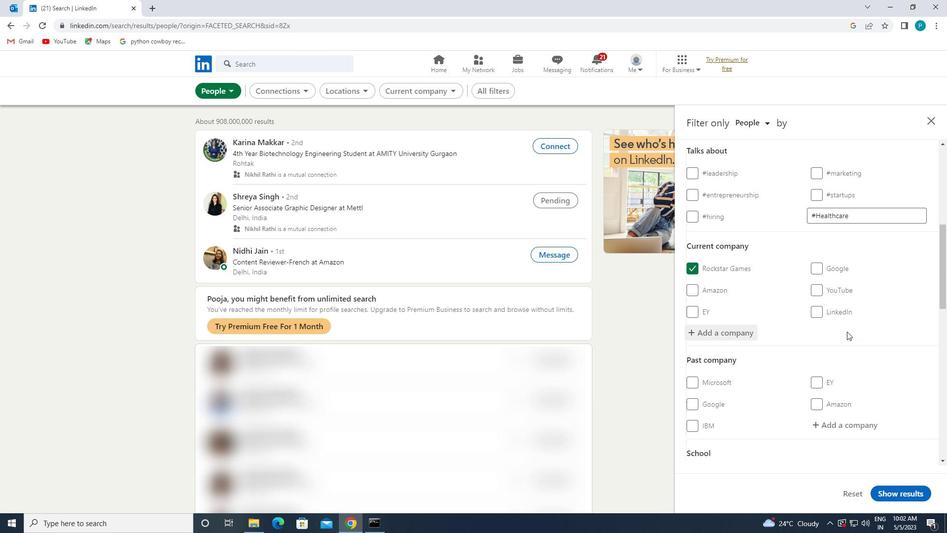 
Action: Mouse scrolled (847, 331) with delta (0, 0)
Screenshot: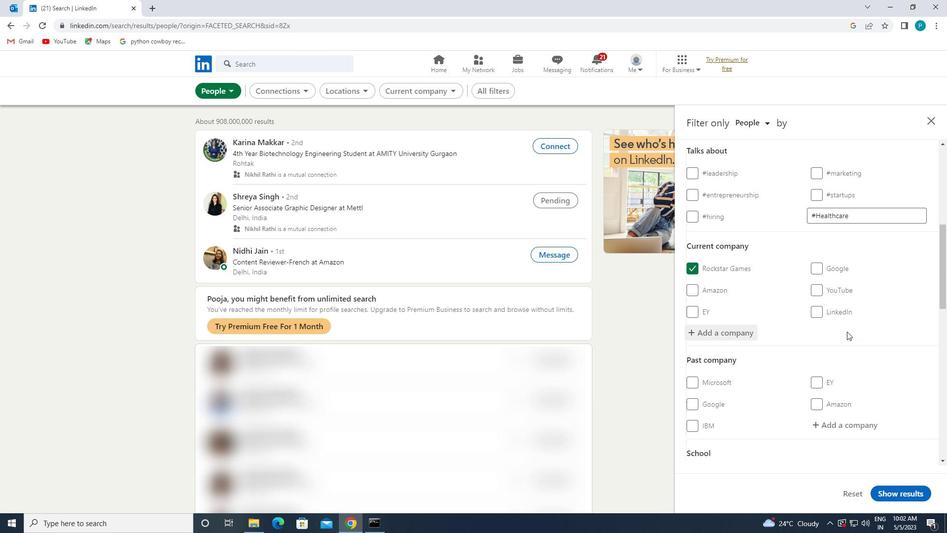 
Action: Mouse moved to (856, 388)
Screenshot: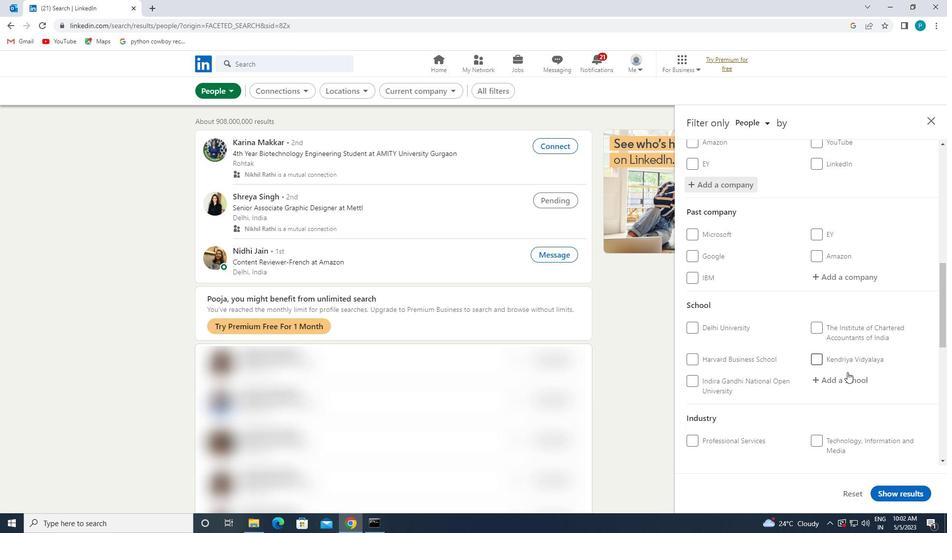 
Action: Mouse pressed left at (856, 388)
Screenshot: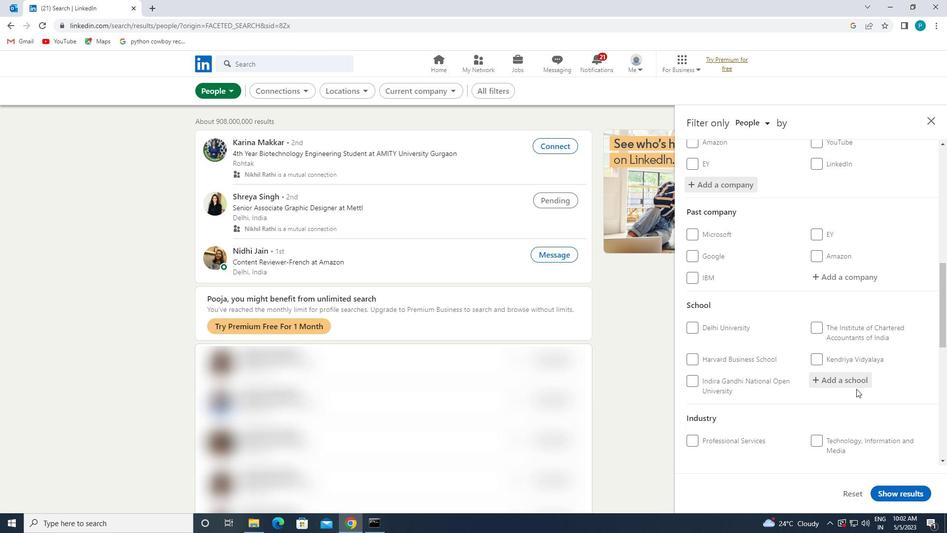 
Action: Mouse moved to (852, 386)
Screenshot: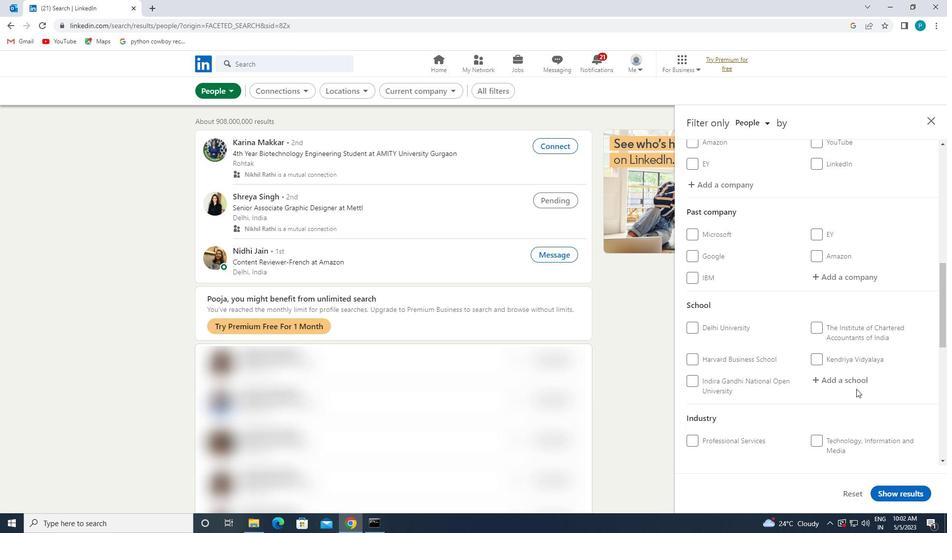 
Action: Mouse pressed left at (852, 386)
Screenshot: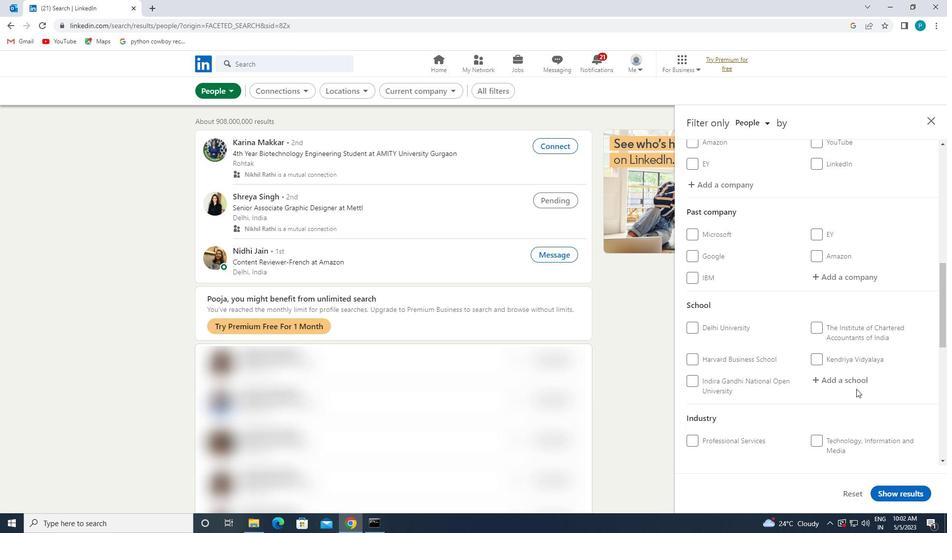 
Action: Mouse moved to (852, 385)
Screenshot: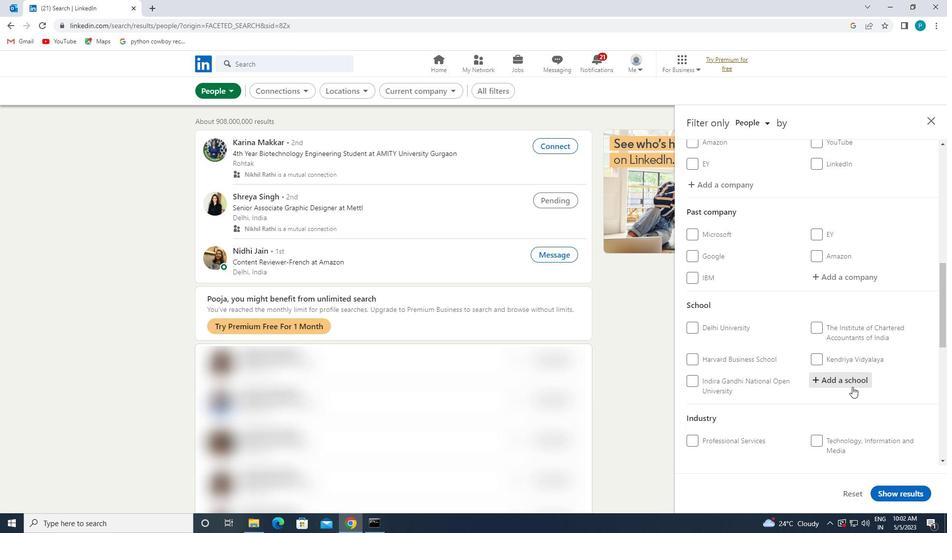 
Action: Key pressed <Key.caps_lock>C<Key.caps_lock>HANAKYA
Screenshot: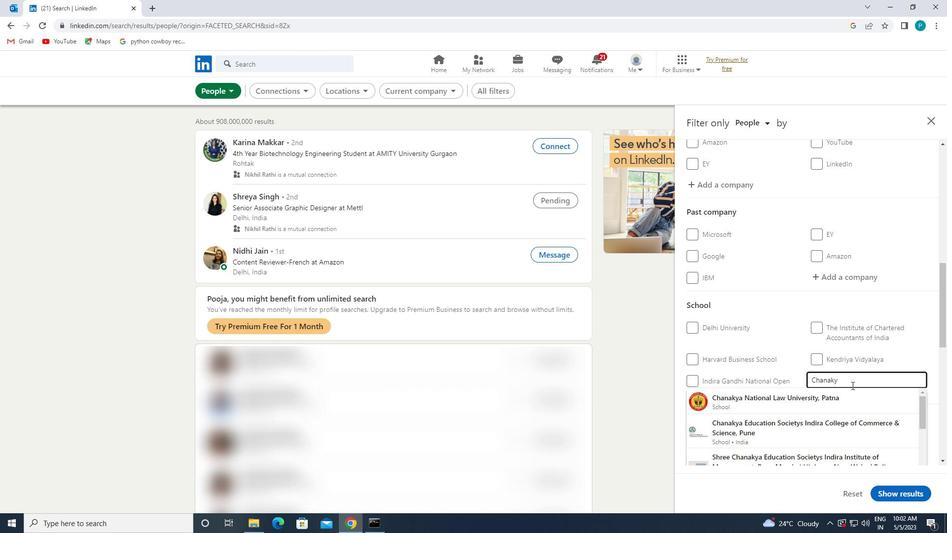
Action: Mouse moved to (836, 431)
Screenshot: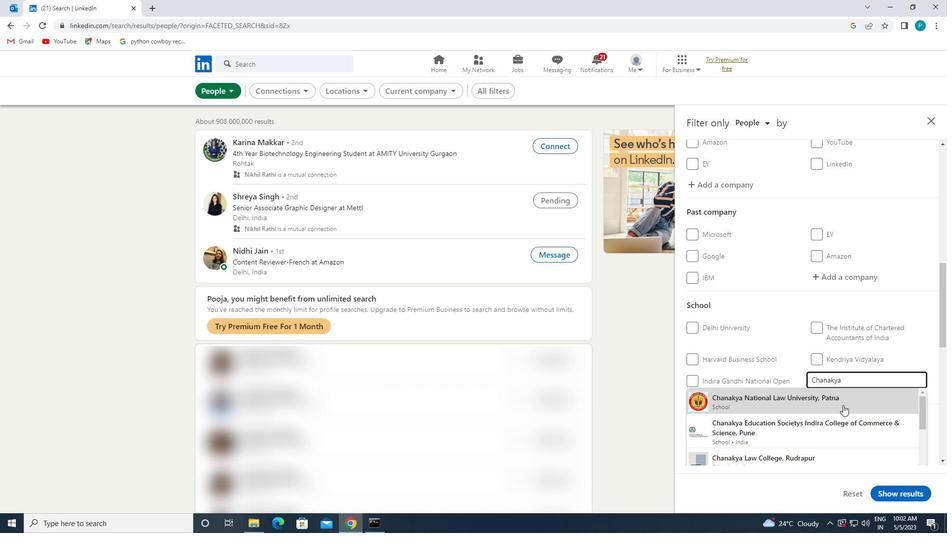 
Action: Mouse pressed left at (836, 431)
Screenshot: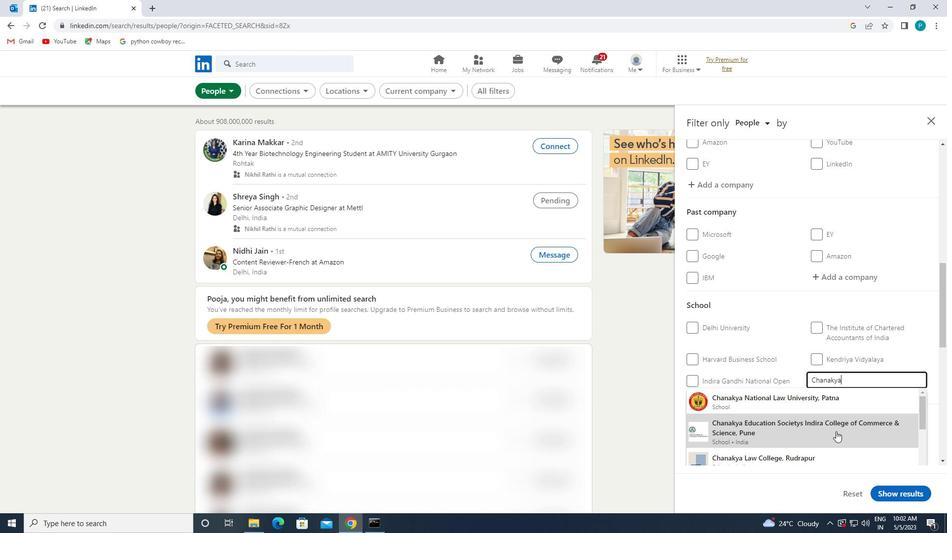 
Action: Mouse scrolled (836, 430) with delta (0, 0)
Screenshot: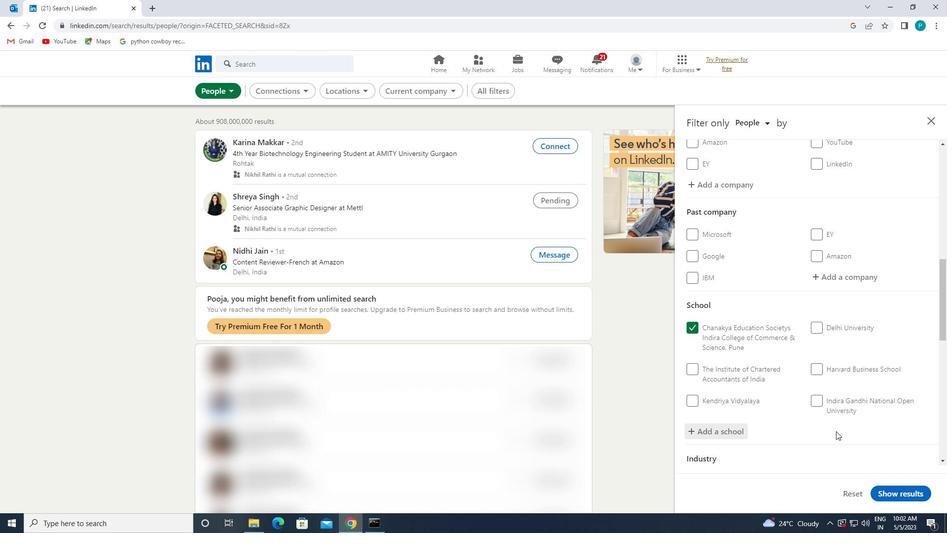 
Action: Mouse scrolled (836, 430) with delta (0, 0)
Screenshot: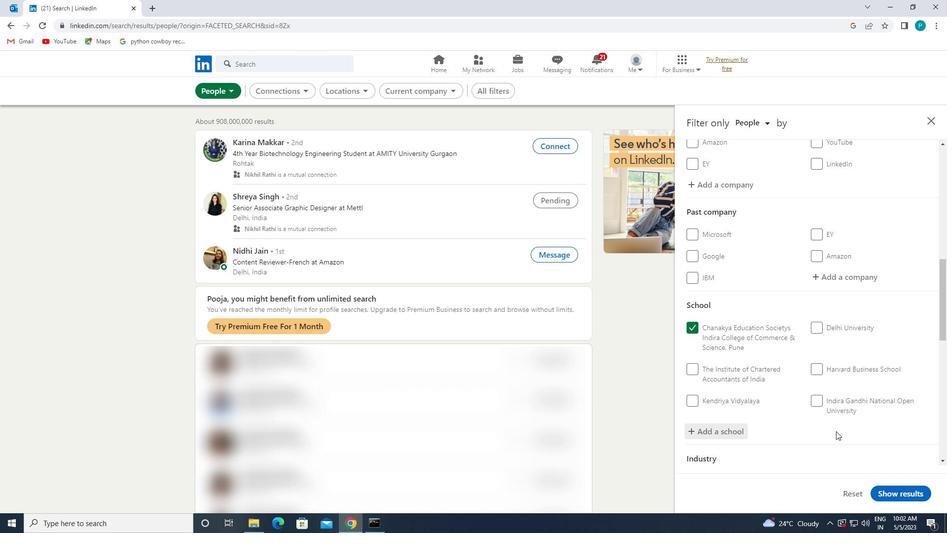 
Action: Mouse scrolled (836, 430) with delta (0, 0)
Screenshot: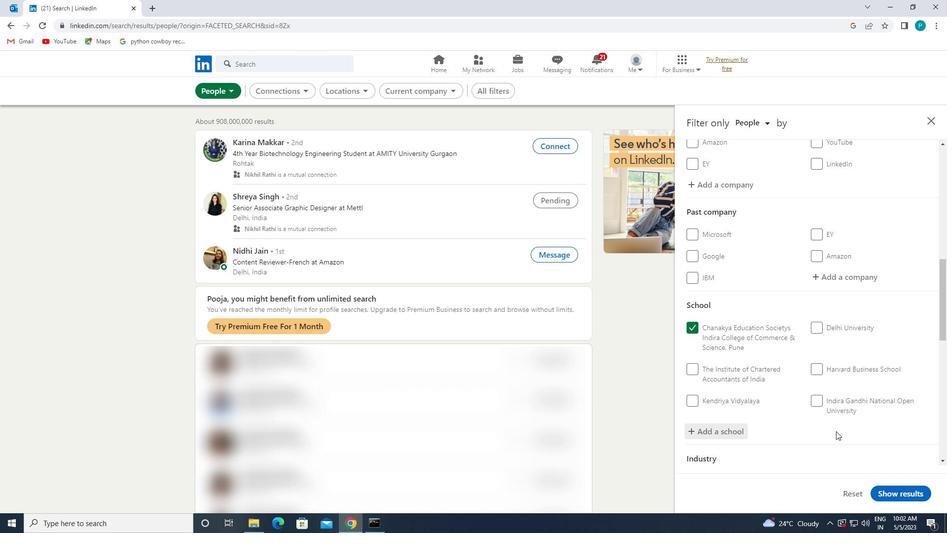 
Action: Mouse scrolled (836, 430) with delta (0, 0)
Screenshot: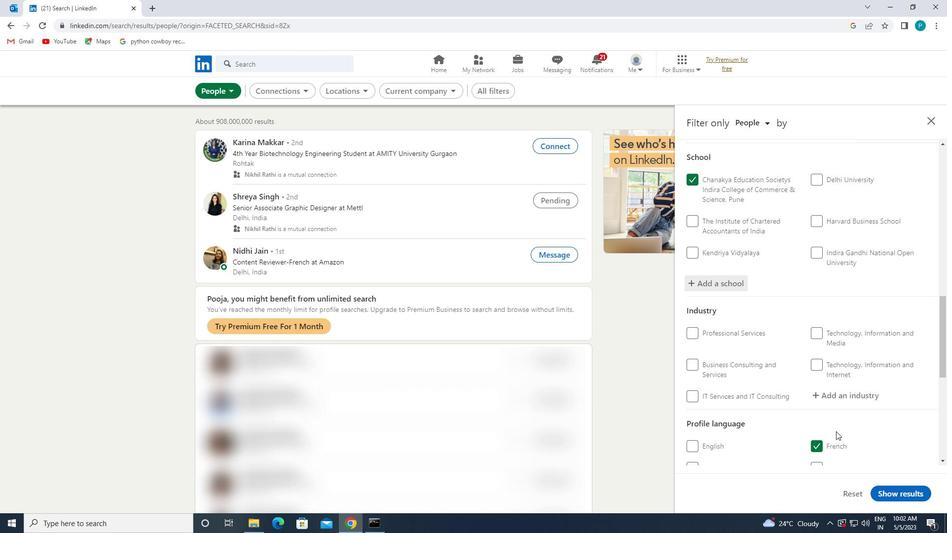 
Action: Mouse scrolled (836, 430) with delta (0, 0)
Screenshot: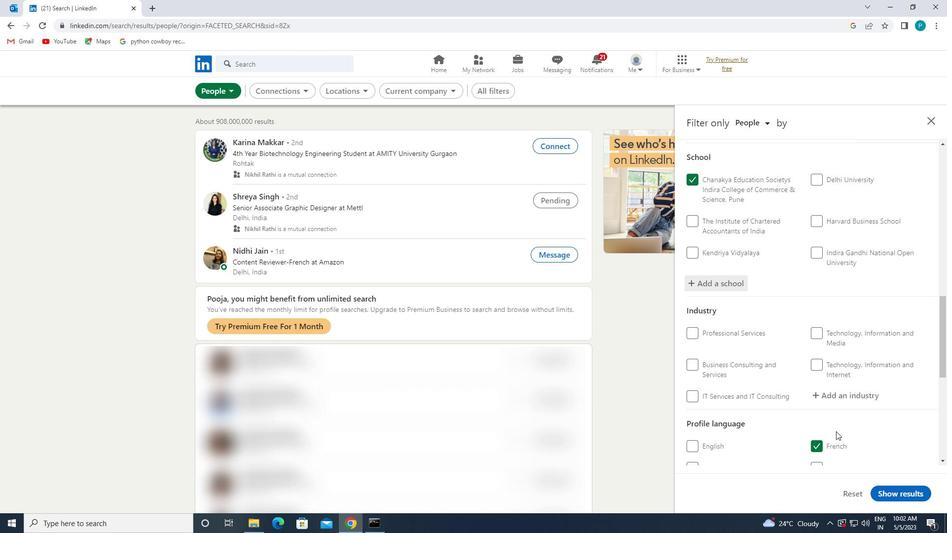 
Action: Mouse moved to (828, 296)
Screenshot: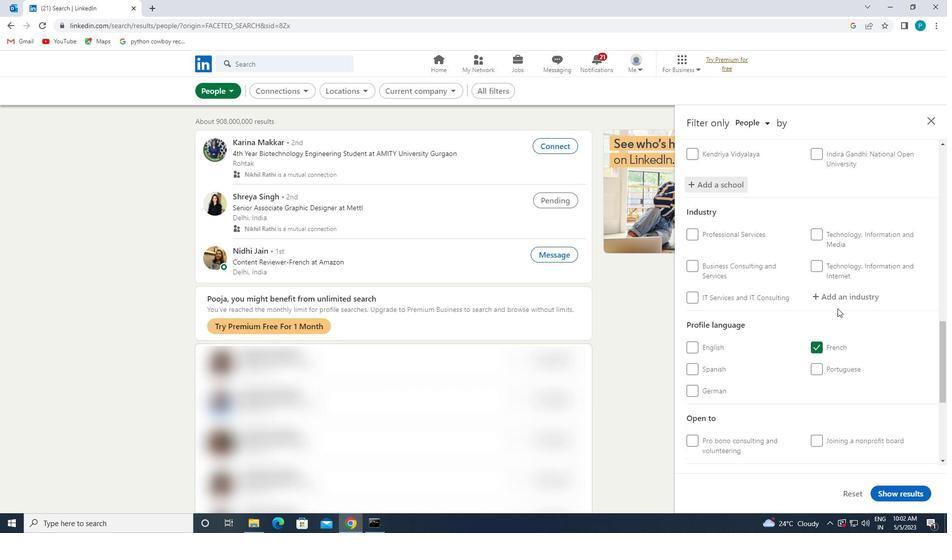 
Action: Mouse pressed left at (828, 296)
Screenshot: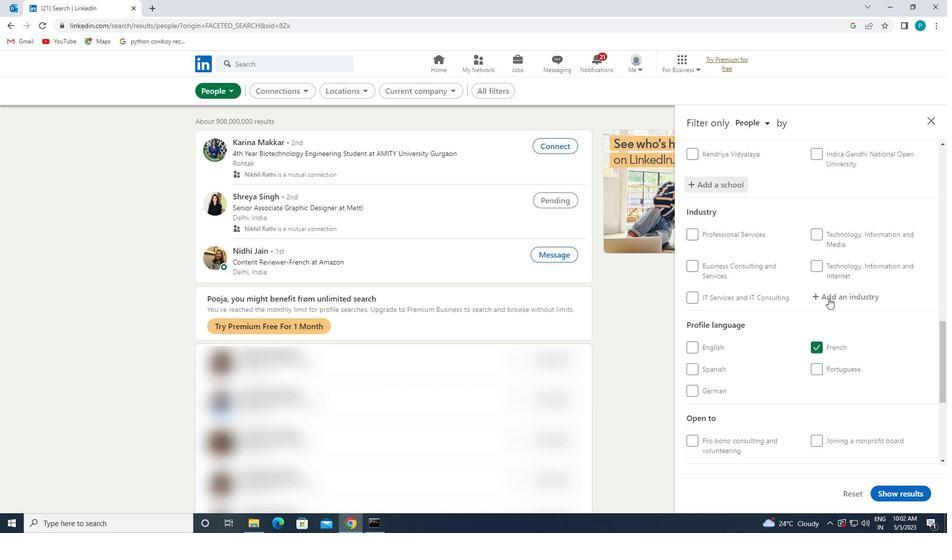 
Action: Key pressed <Key.caps_lock>G<Key.caps_lock>LA
Screenshot: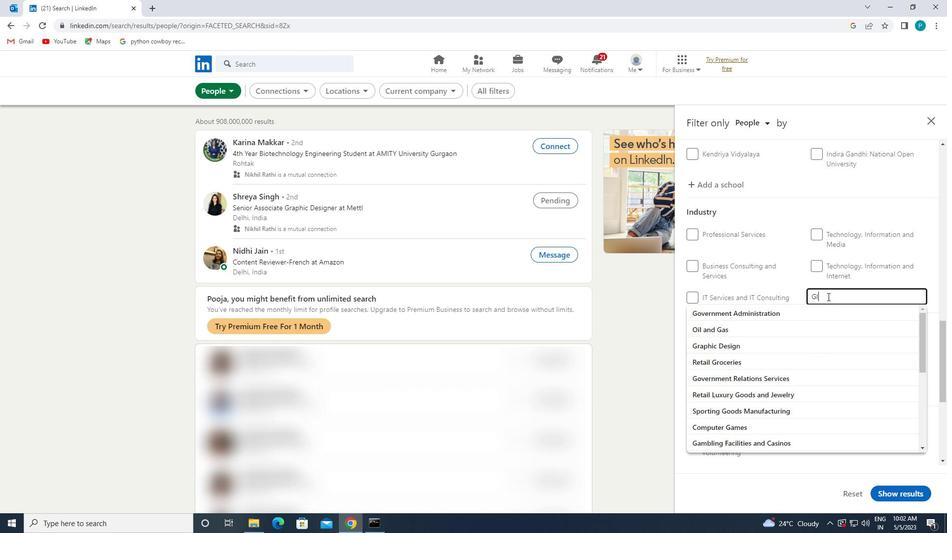 
Action: Mouse moved to (817, 323)
Screenshot: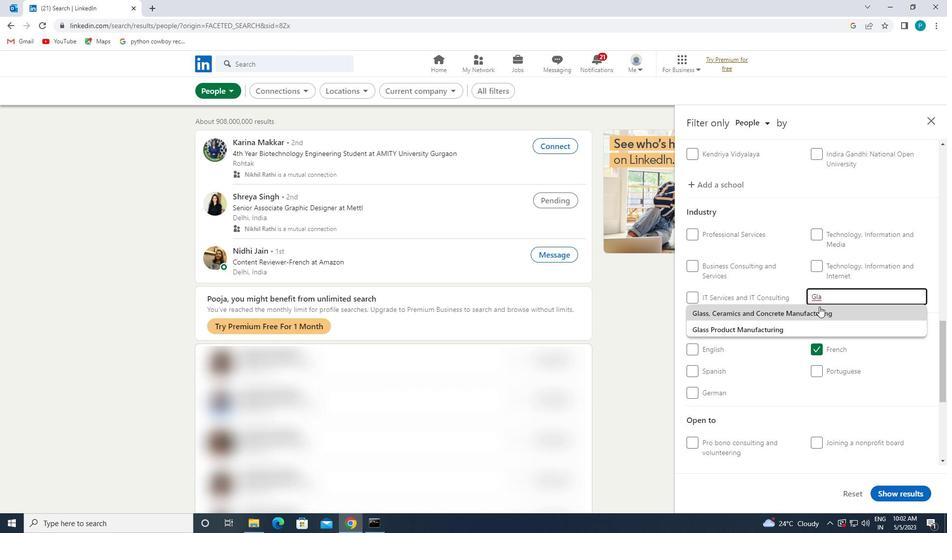 
Action: Mouse pressed left at (817, 323)
Screenshot: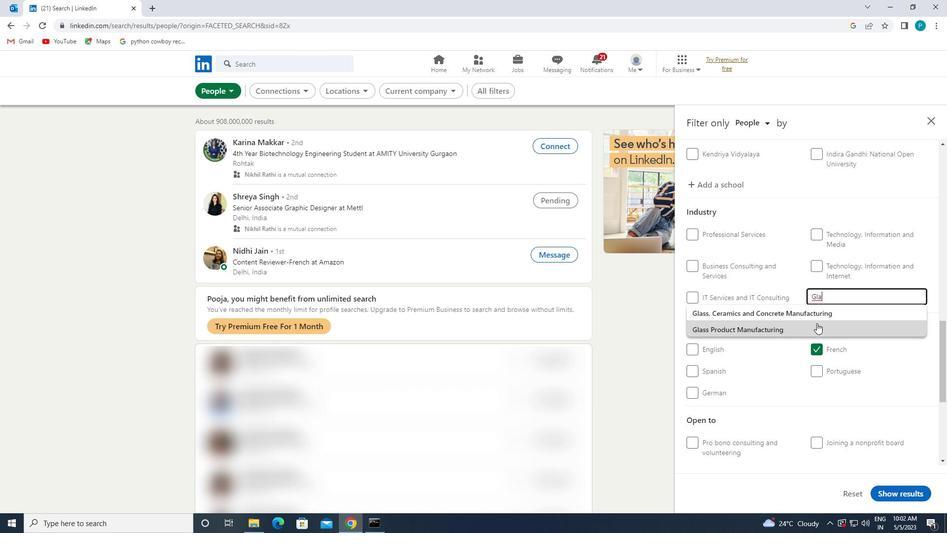 
Action: Mouse scrolled (817, 322) with delta (0, 0)
Screenshot: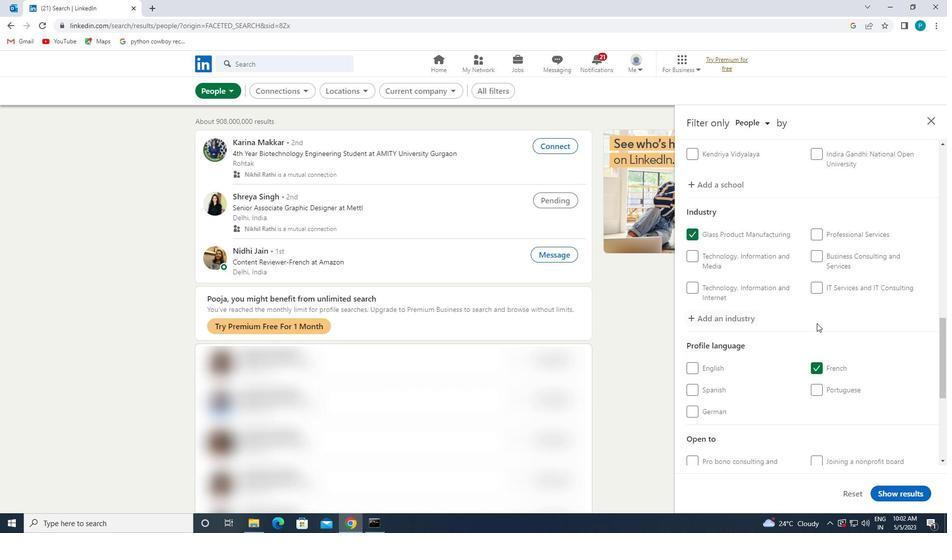 
Action: Mouse scrolled (817, 322) with delta (0, 0)
Screenshot: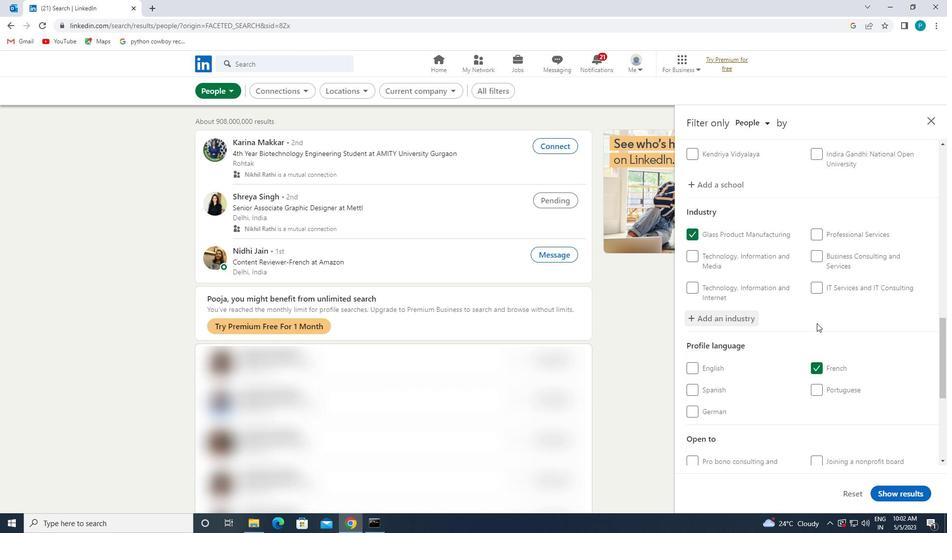 
Action: Mouse scrolled (817, 322) with delta (0, 0)
Screenshot: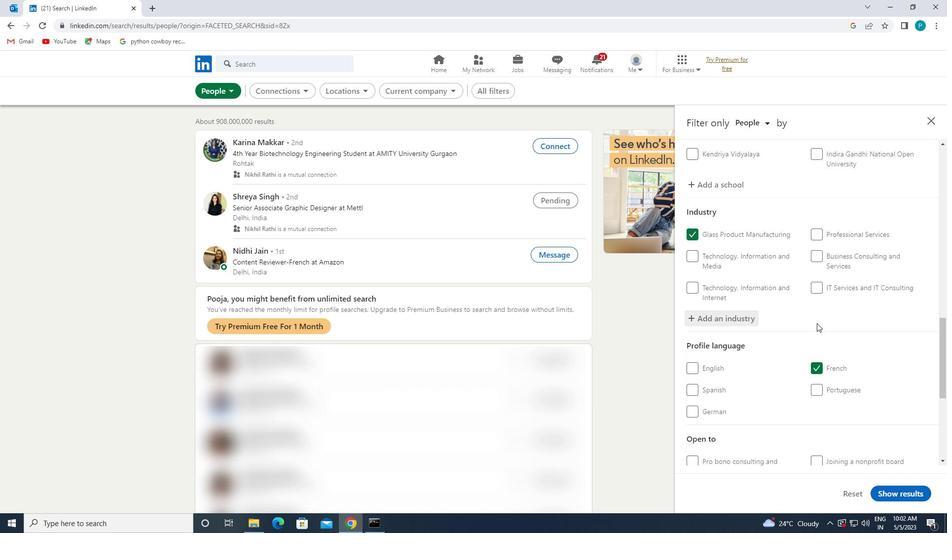 
Action: Mouse scrolled (817, 322) with delta (0, 0)
Screenshot: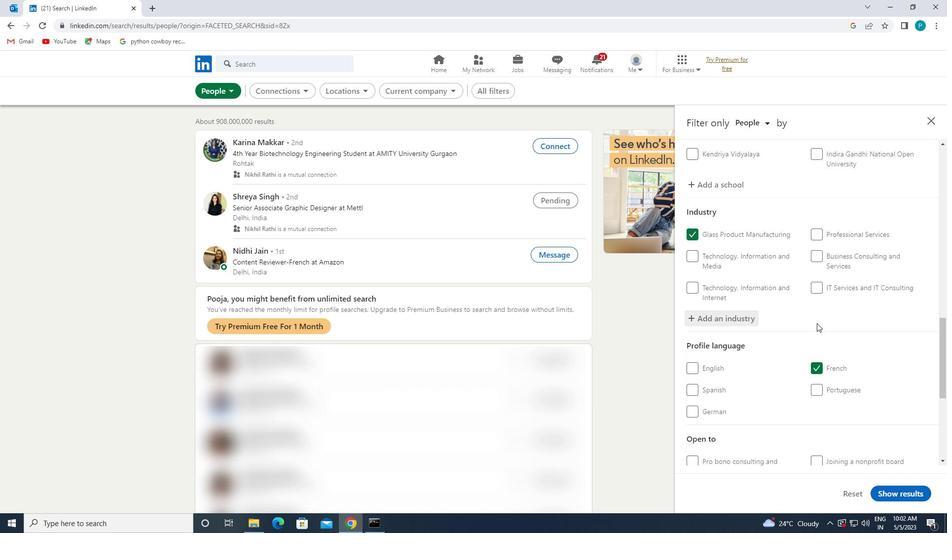 
Action: Mouse scrolled (817, 322) with delta (0, 0)
Screenshot: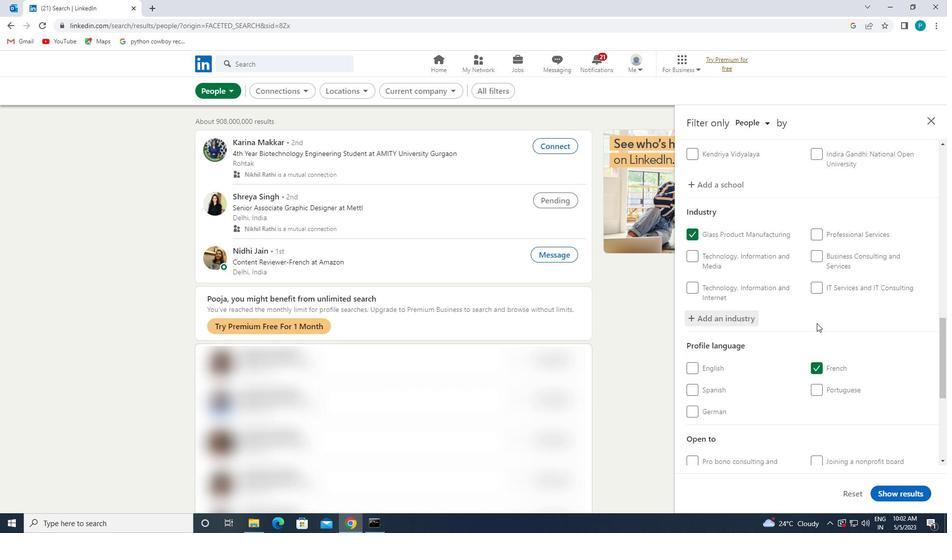 
Action: Mouse moved to (829, 331)
Screenshot: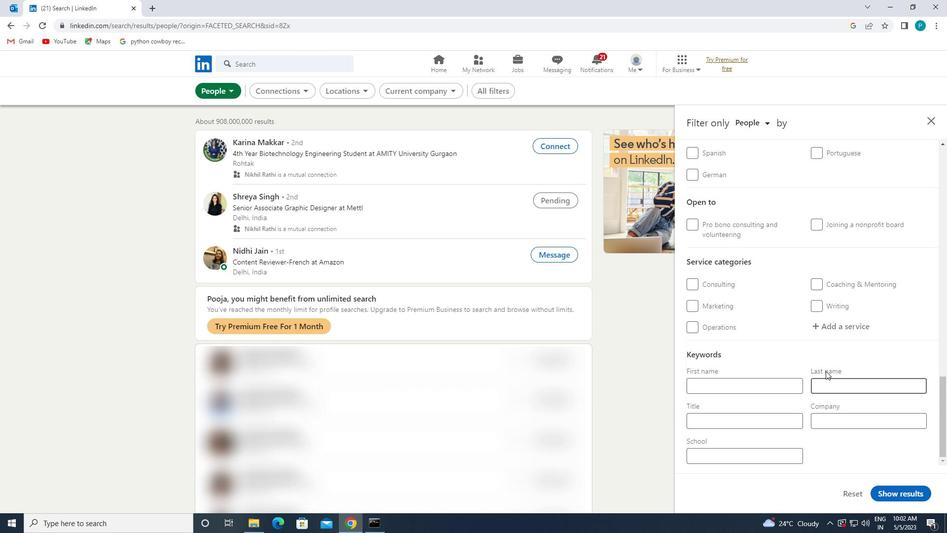 
Action: Mouse pressed left at (829, 331)
Screenshot: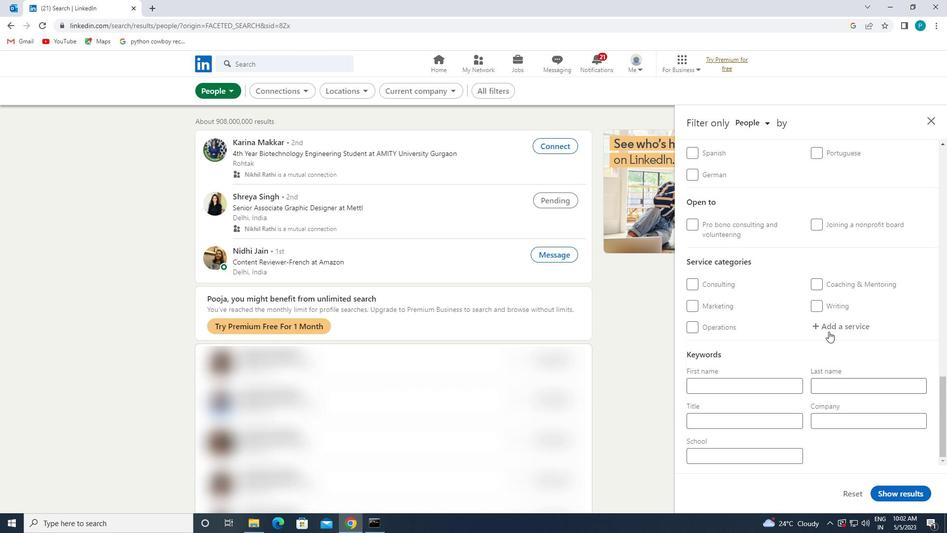 
Action: Key pressed <Key.caps_lock>VIDEO
Screenshot: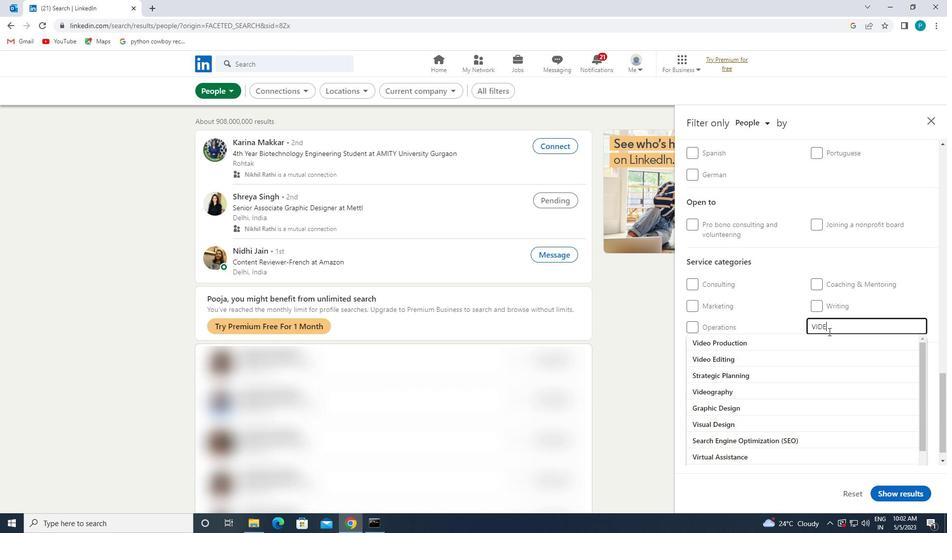 
Action: Mouse moved to (765, 374)
Screenshot: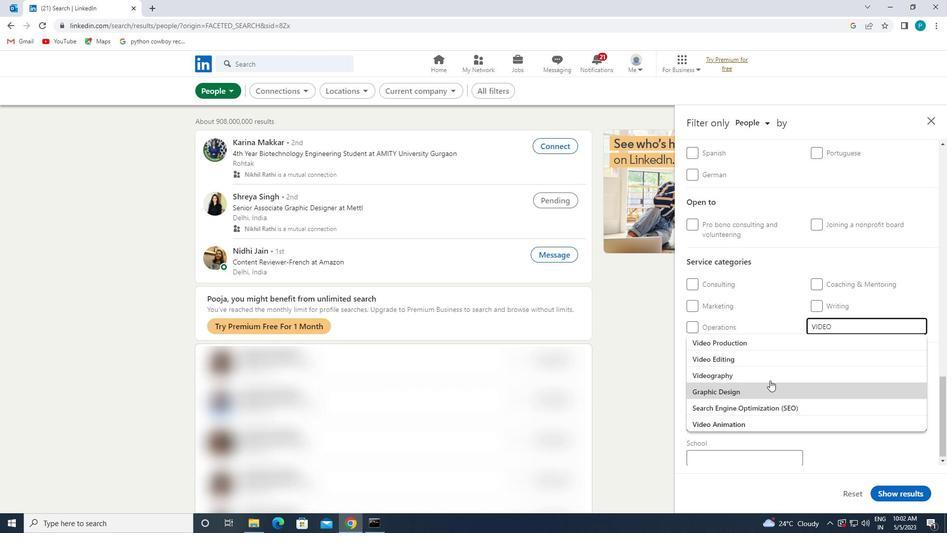 
Action: Mouse pressed left at (765, 374)
Screenshot: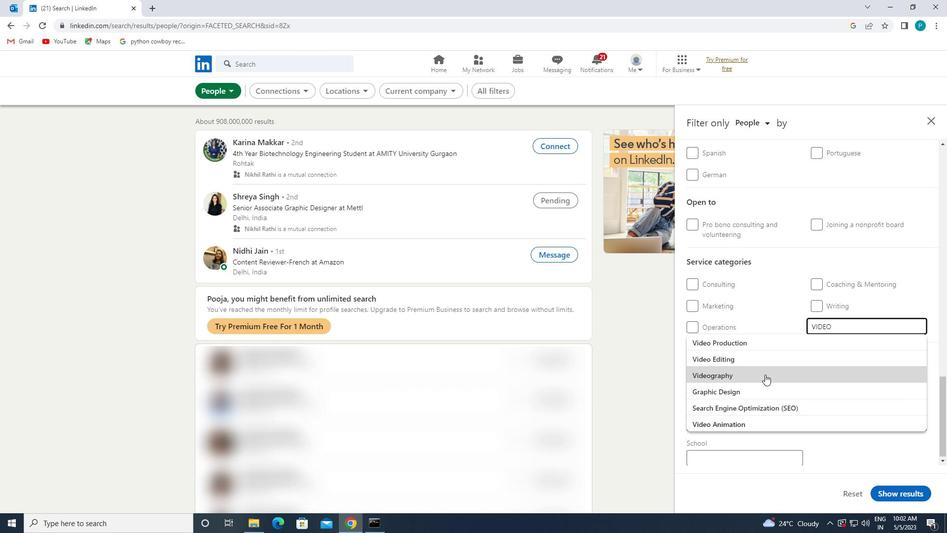 
Action: Mouse moved to (757, 386)
Screenshot: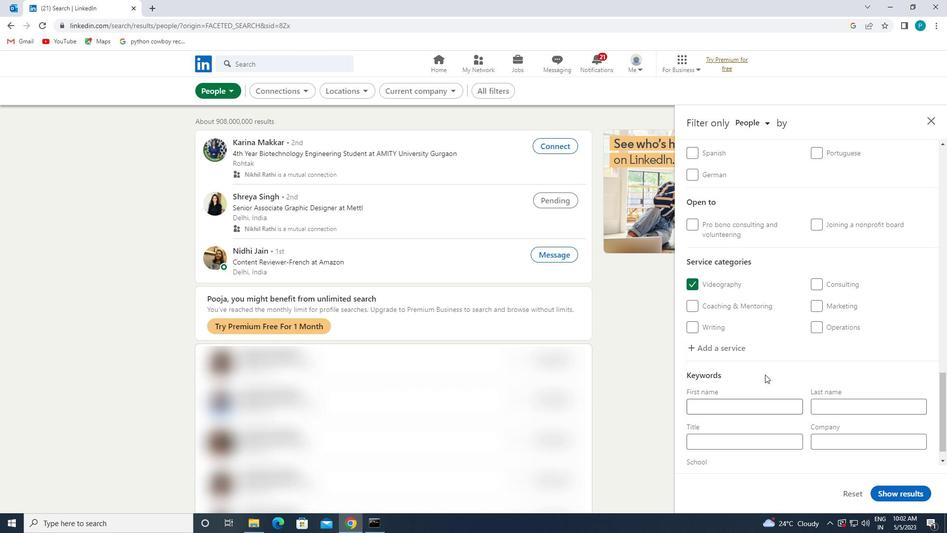 
Action: Mouse scrolled (757, 385) with delta (0, 0)
Screenshot: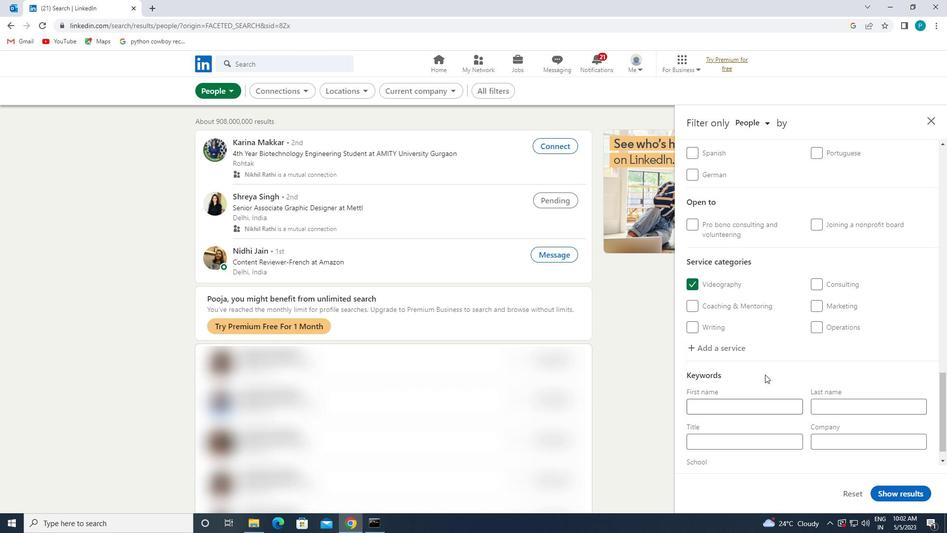 
Action: Mouse moved to (751, 395)
Screenshot: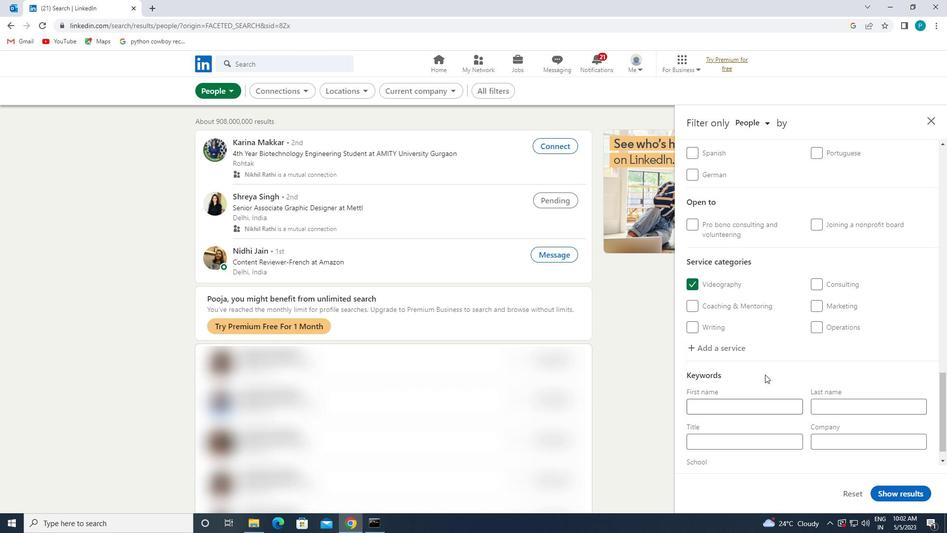 
Action: Mouse scrolled (751, 395) with delta (0, 0)
Screenshot: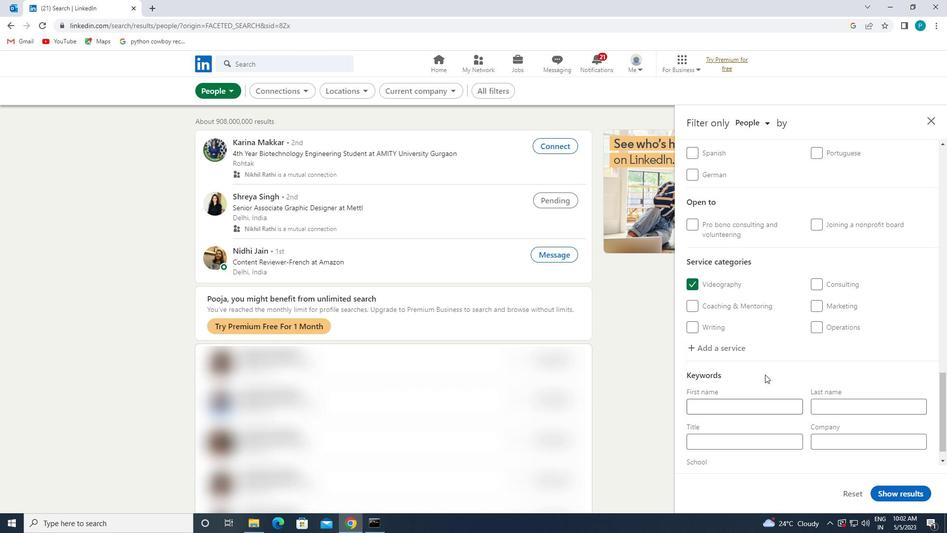 
Action: Mouse moved to (742, 415)
Screenshot: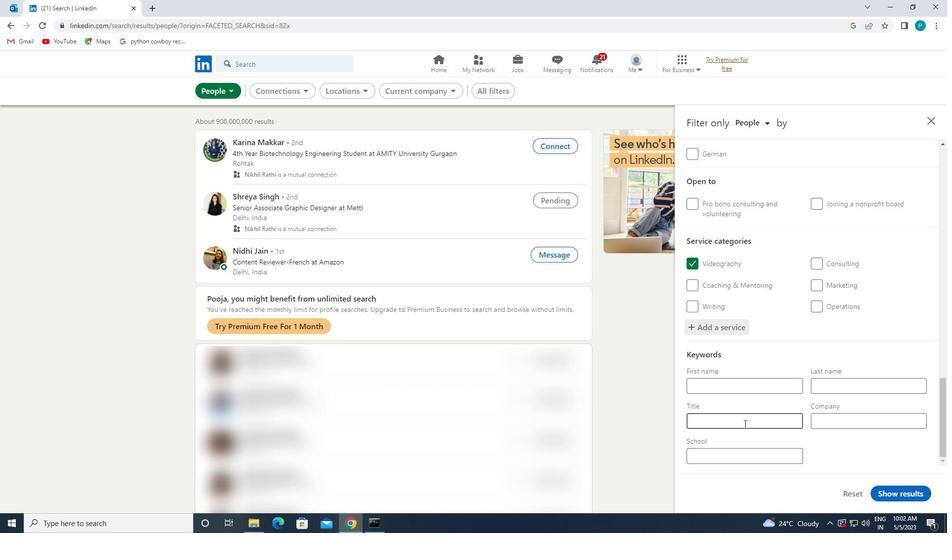
Action: Mouse pressed left at (742, 415)
Screenshot: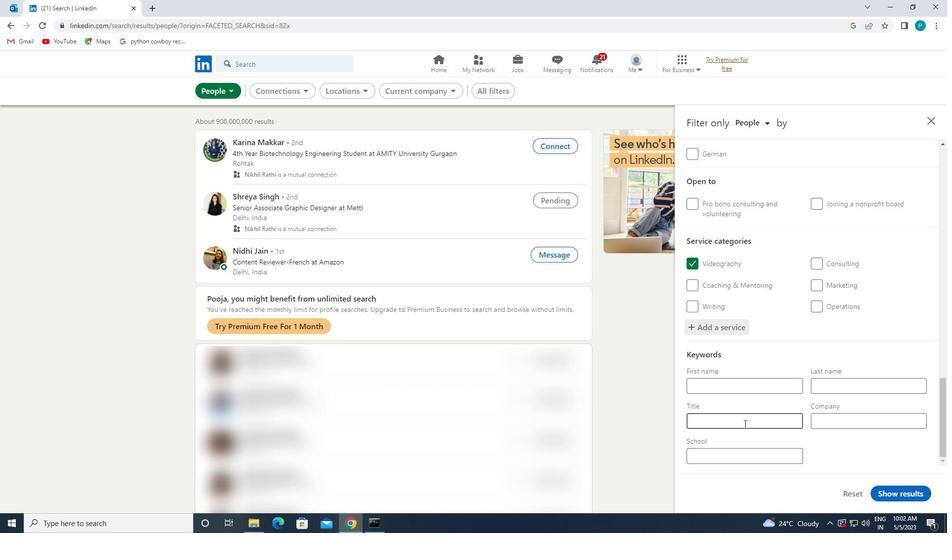 
Action: Key pressed <Key.caps_lock>G<Key.backspace>H<Key.caps_lock>EAVY<Key.caps_lock>E<Key.caps_lock>QUIPMENT<Key.space><Key.caps_lock>O<Key.caps_lock>PERATOR
Screenshot: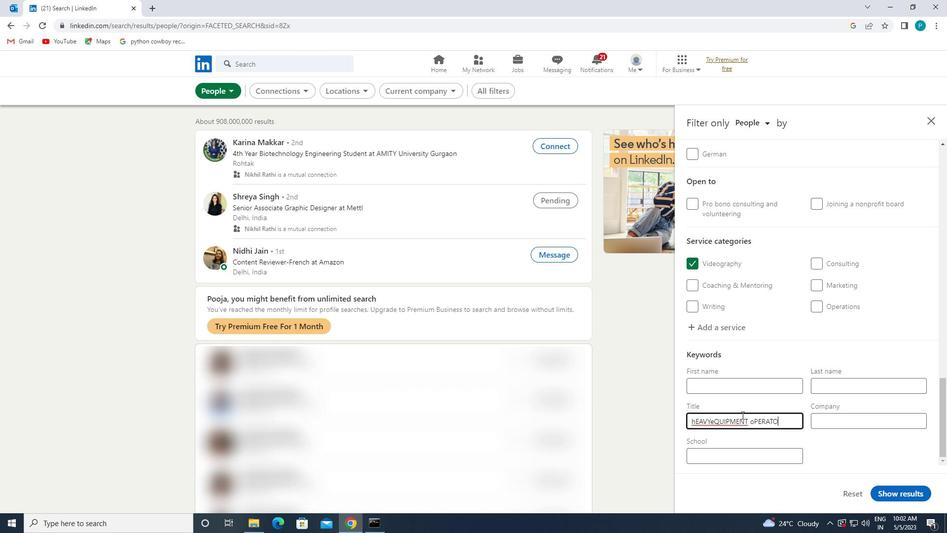 
Action: Mouse moved to (746, 420)
Screenshot: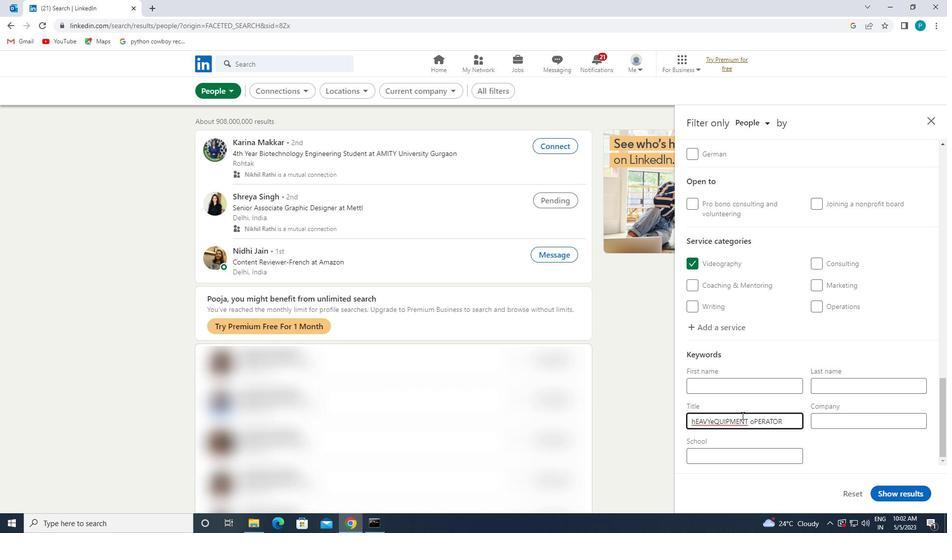 
Action: Key pressed <Key.backspace><Key.backspace><Key.backspace><Key.backspace><Key.backspace><Key.backspace><Key.backspace><Key.backspace><Key.backspace><Key.backspace><Key.backspace><Key.backspace><Key.backspace><Key.backspace><Key.backspace><Key.backspace><Key.backspace><Key.backspace><Key.backspace><Key.backspace><Key.backspace><Key.backspace><Key.backspace>G<Key.backspace>H<Key.caps_lock>EAVY<Key.space><Key.caps_lock>E<Key.caps_lock>QUIPMENT<Key.space><Key.caps_lock>O<Key.caps_lock>PERATOE<Key.backspace>R
Screenshot: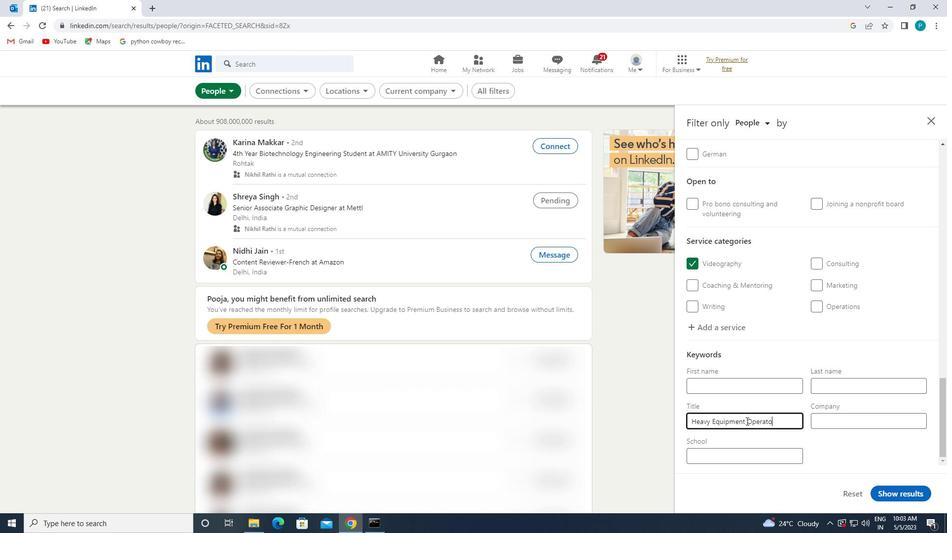 
Action: Mouse moved to (909, 494)
Screenshot: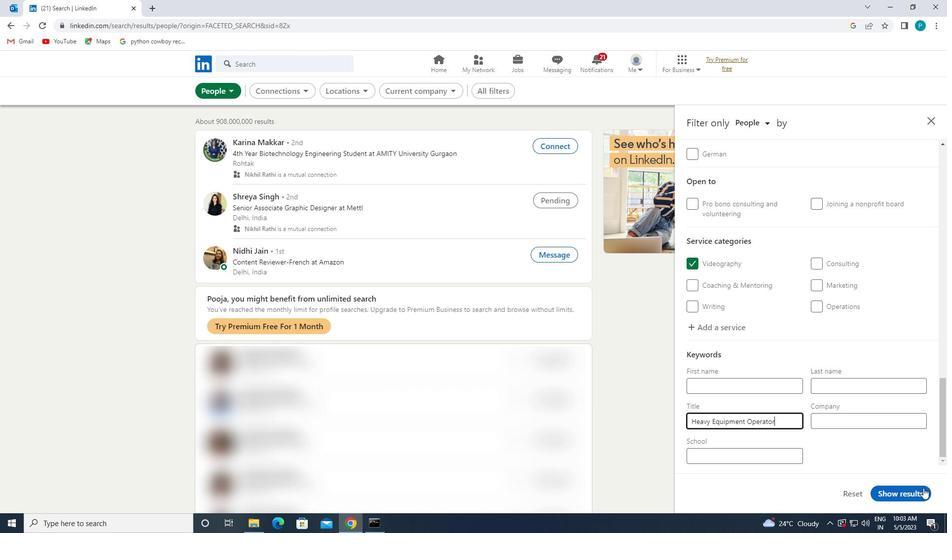 
Action: Mouse pressed left at (909, 494)
Screenshot: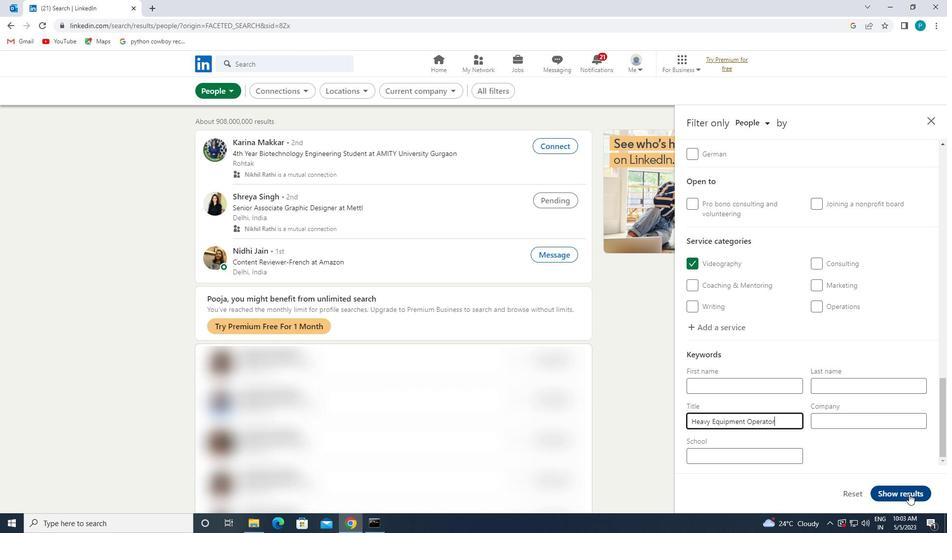 
